 Task: Create a project with template Project Timeline with name TriumphTech with privacy Public and in the team Recorders . Create three sections in the project as To-Do, Doing and Done.
Action: Mouse moved to (69, 64)
Screenshot: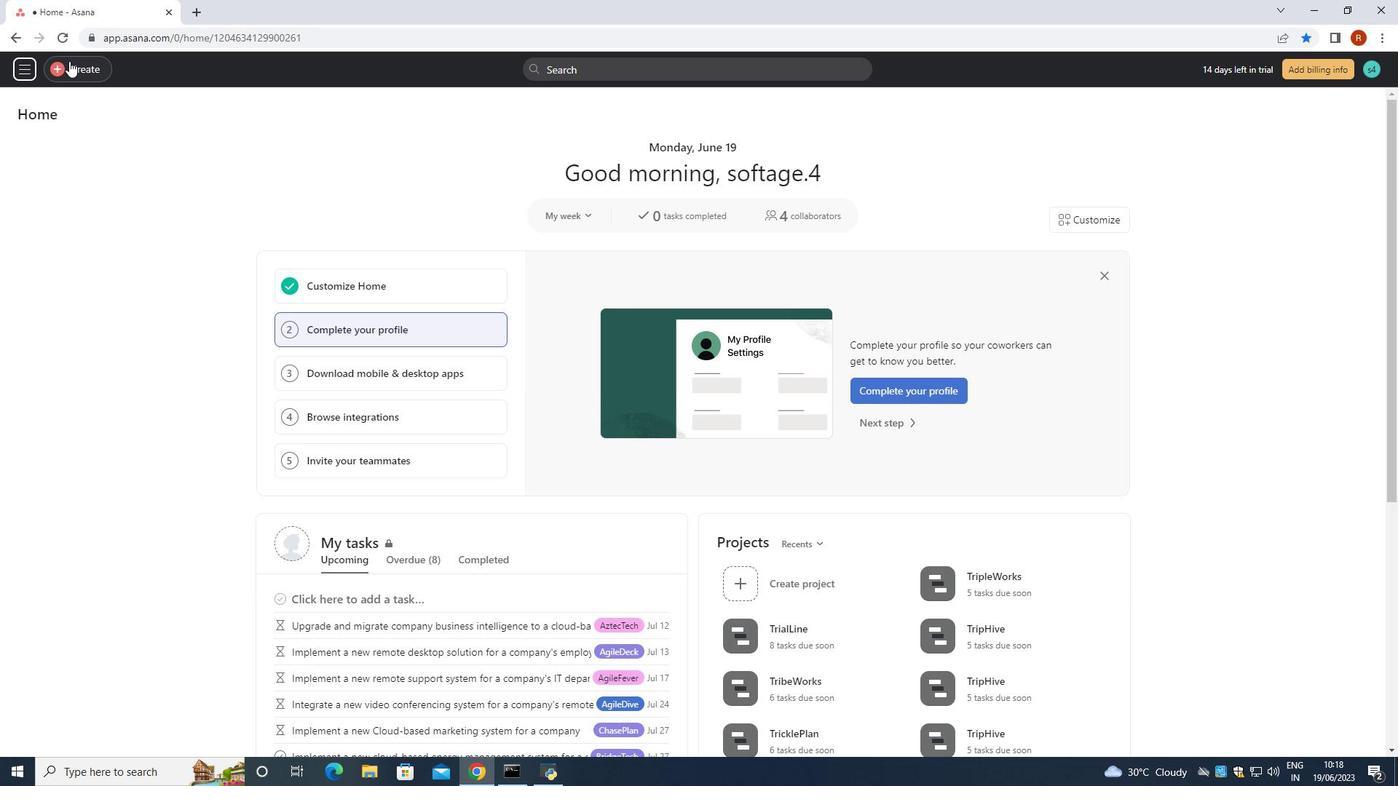 
Action: Mouse pressed left at (69, 64)
Screenshot: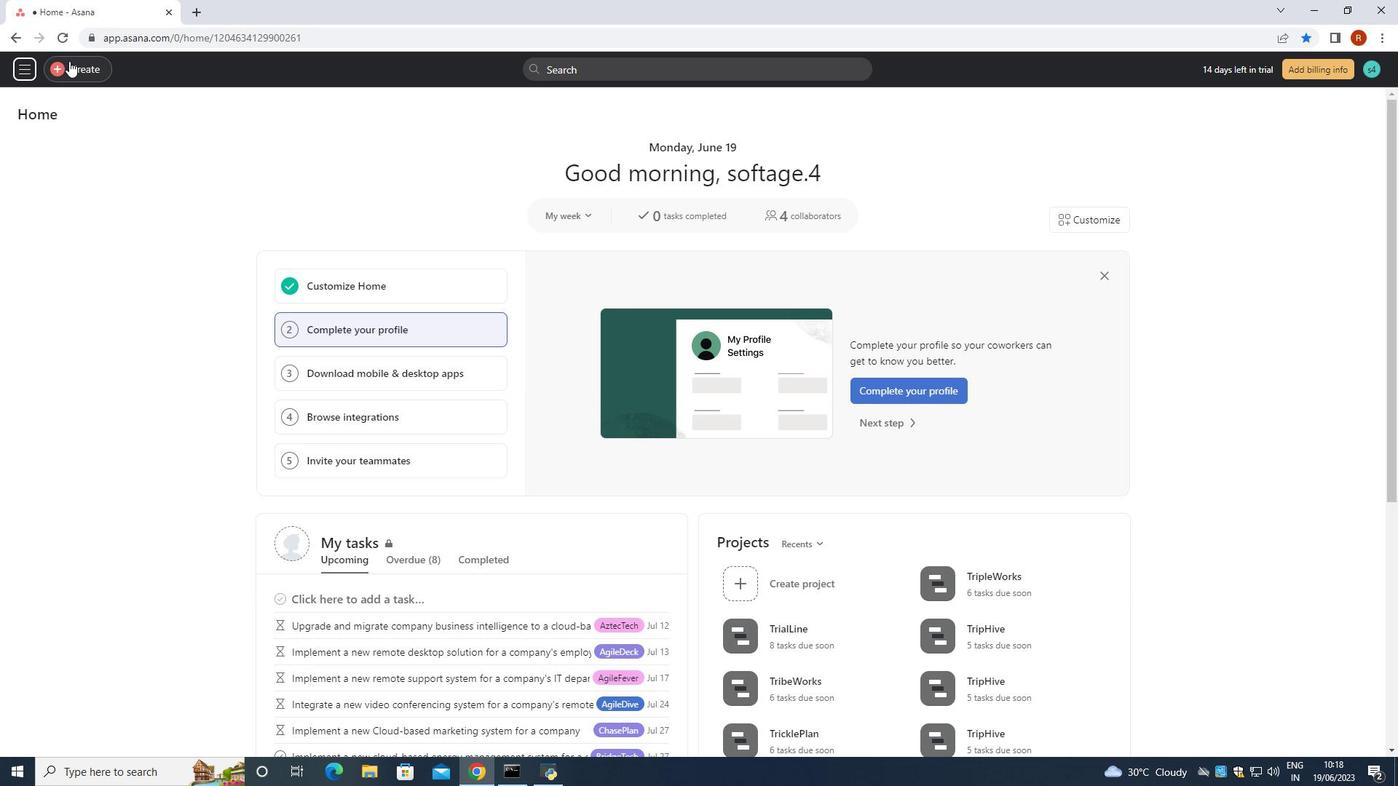 
Action: Mouse moved to (166, 103)
Screenshot: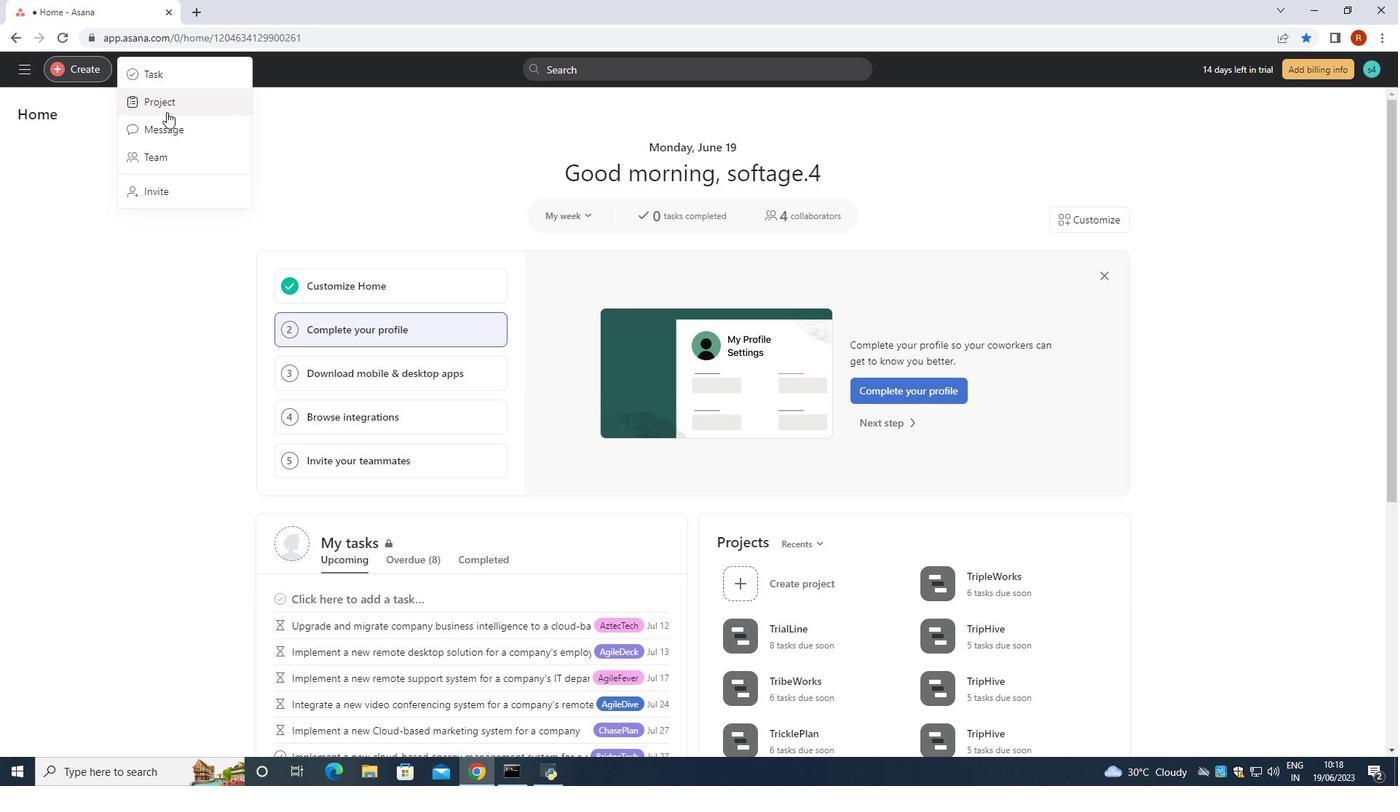 
Action: Mouse pressed left at (166, 103)
Screenshot: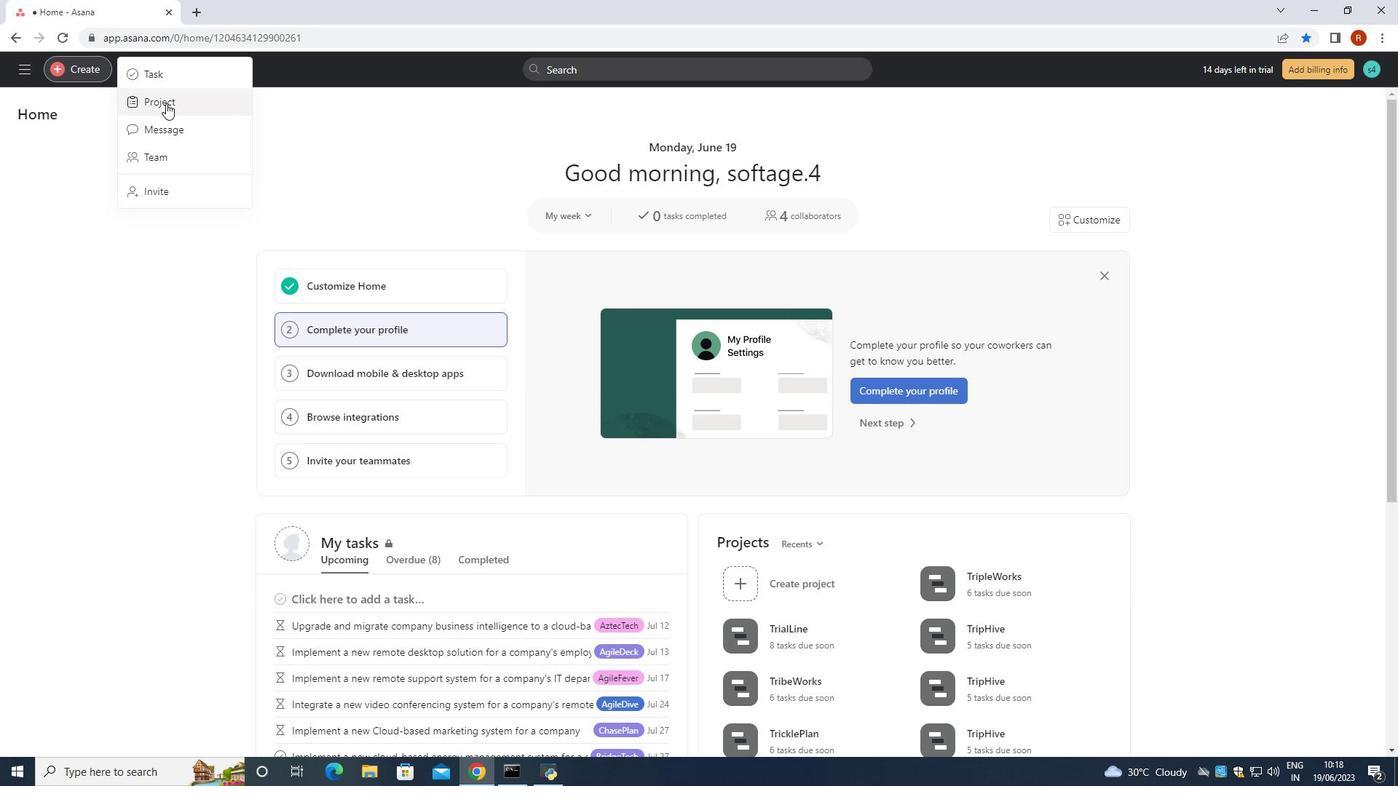 
Action: Mouse moved to (683, 415)
Screenshot: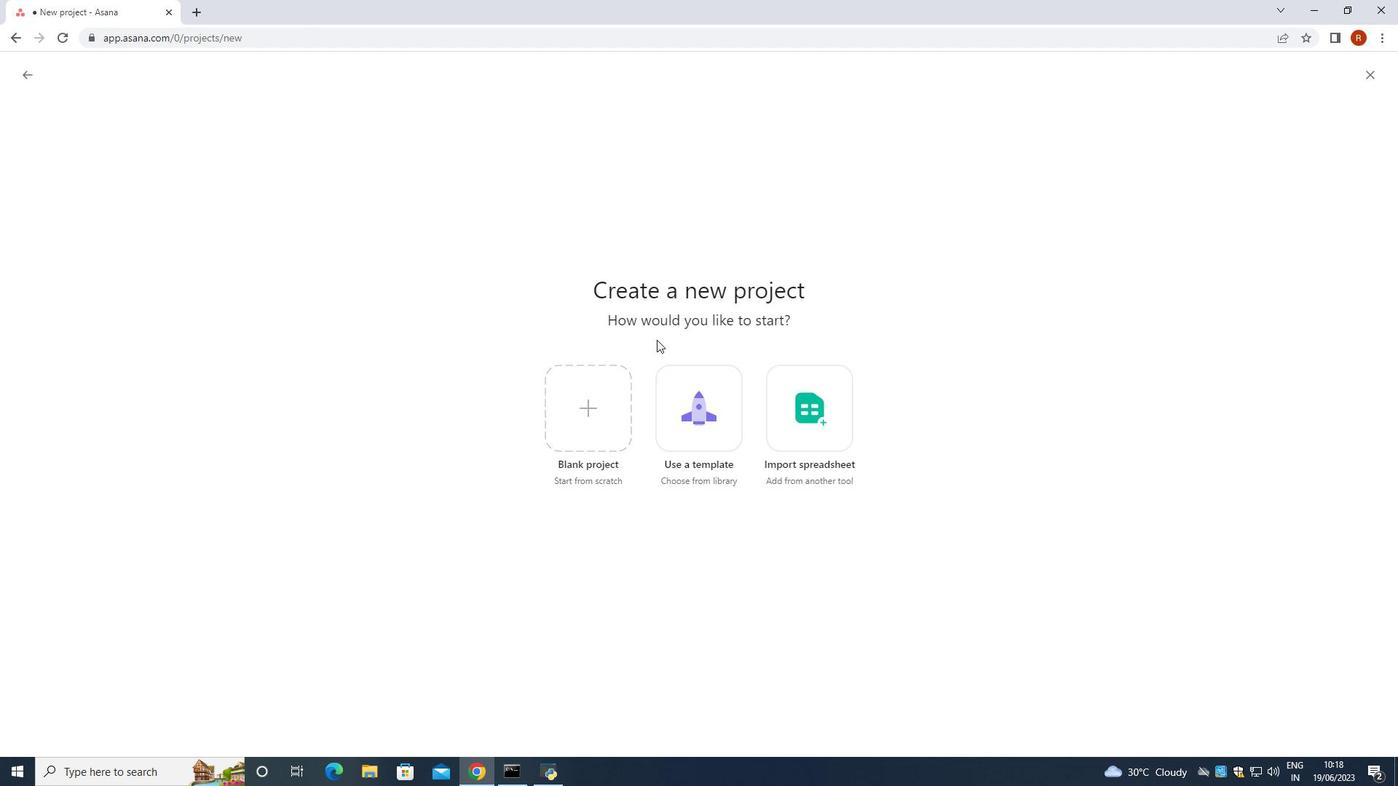 
Action: Mouse pressed left at (683, 415)
Screenshot: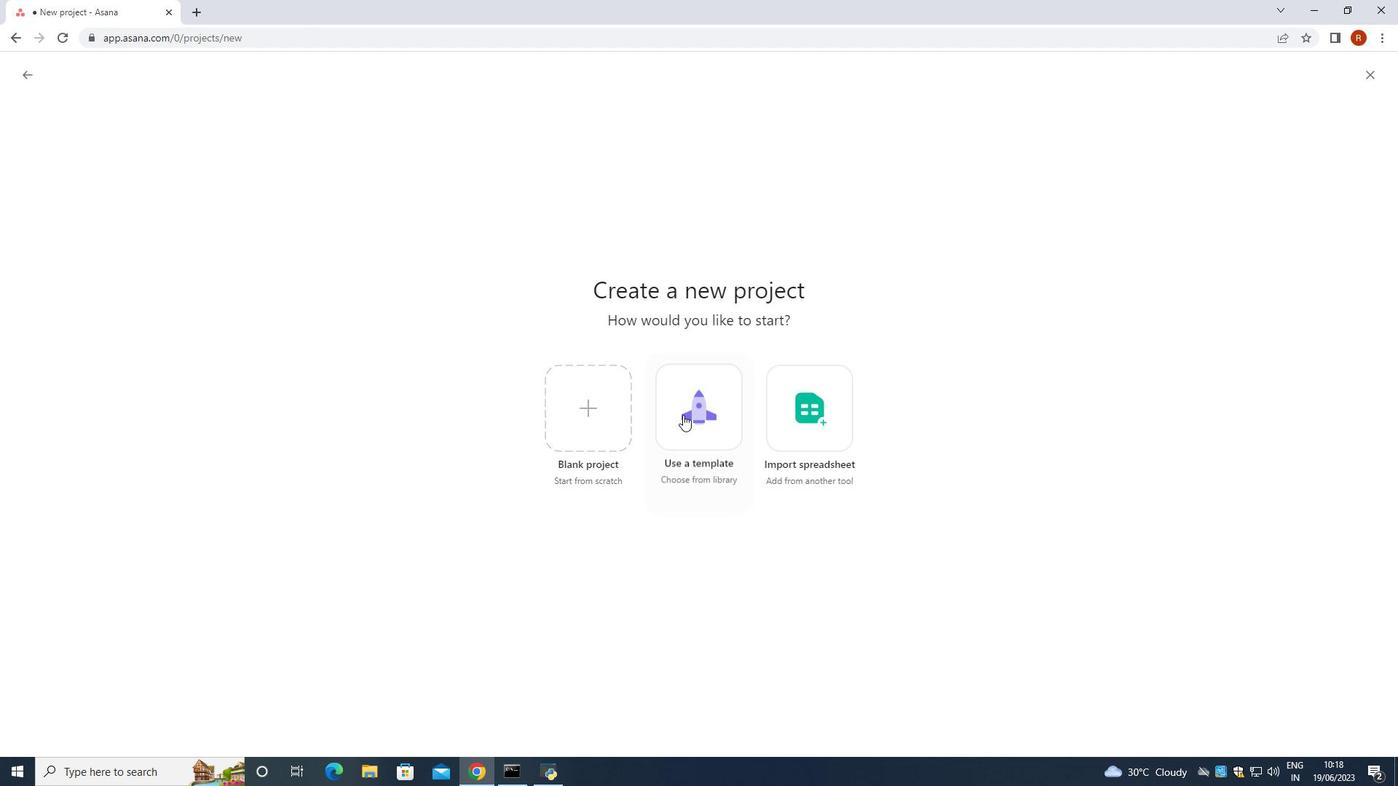 
Action: Mouse moved to (106, 398)
Screenshot: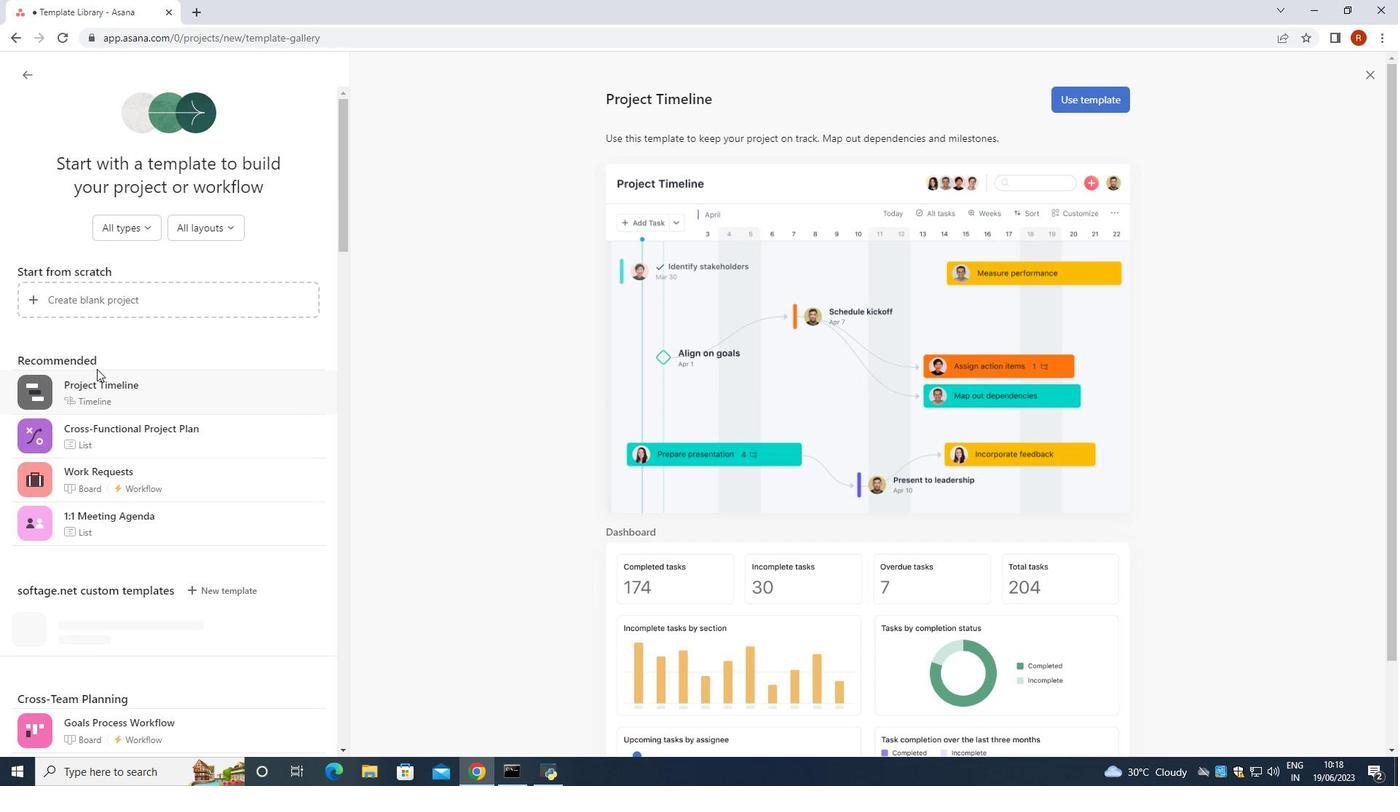 
Action: Mouse pressed left at (106, 398)
Screenshot: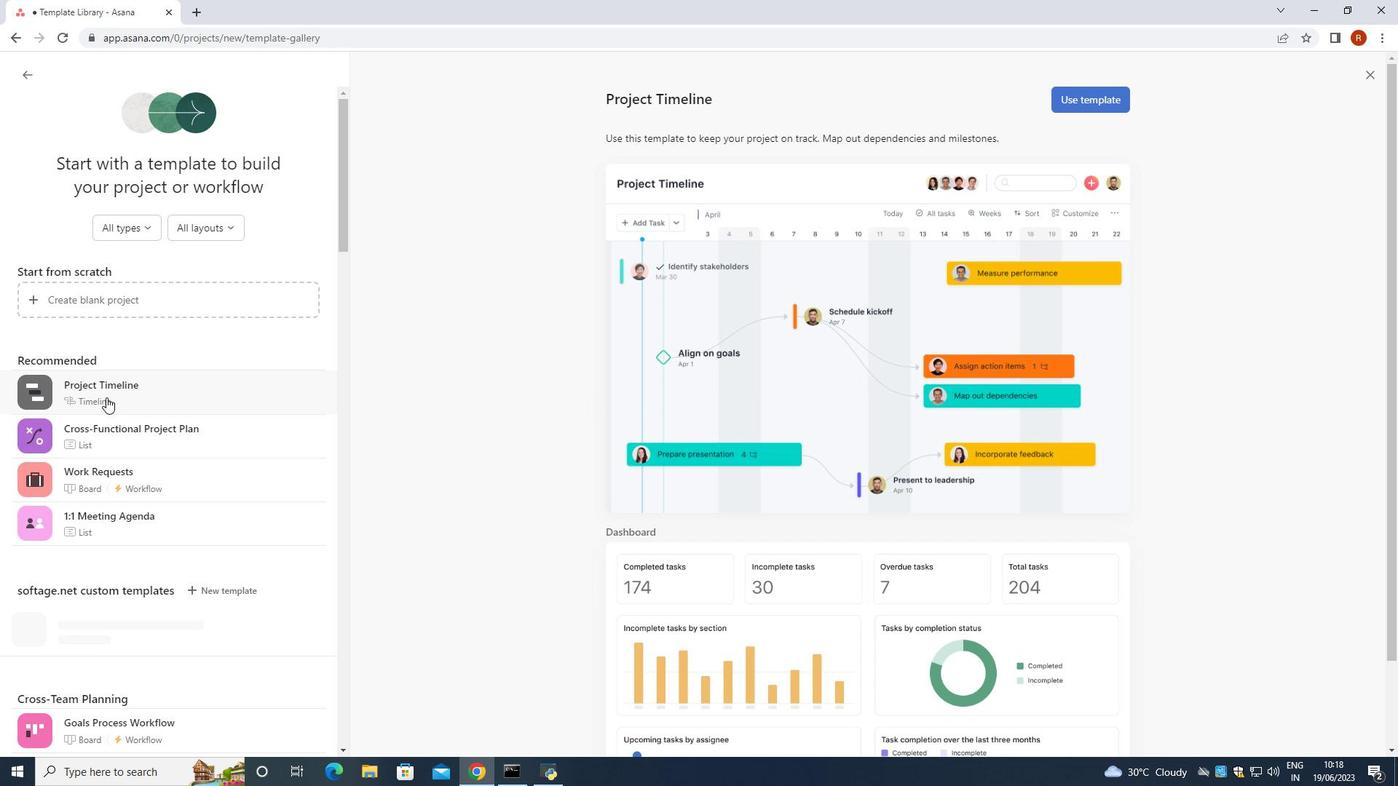 
Action: Mouse moved to (1073, 93)
Screenshot: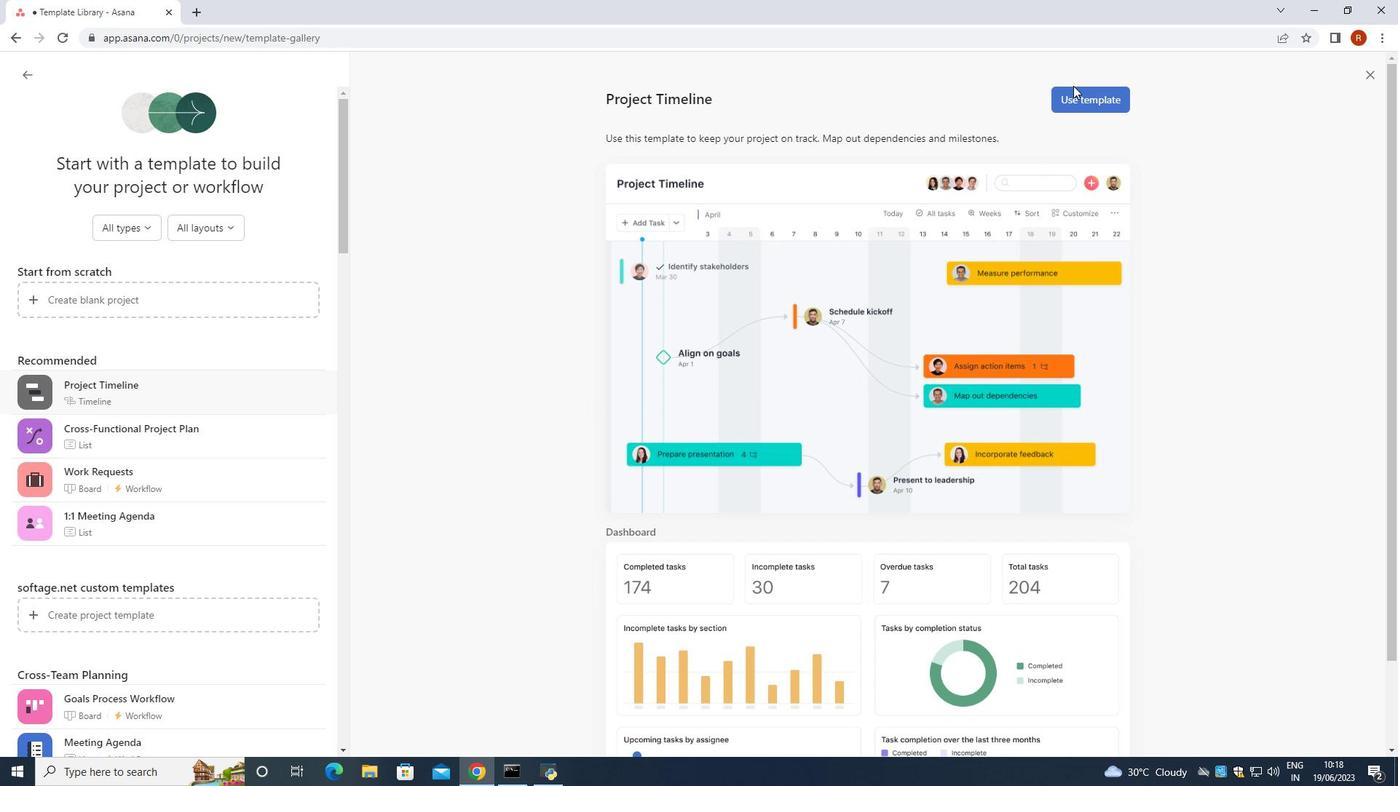 
Action: Mouse pressed left at (1073, 93)
Screenshot: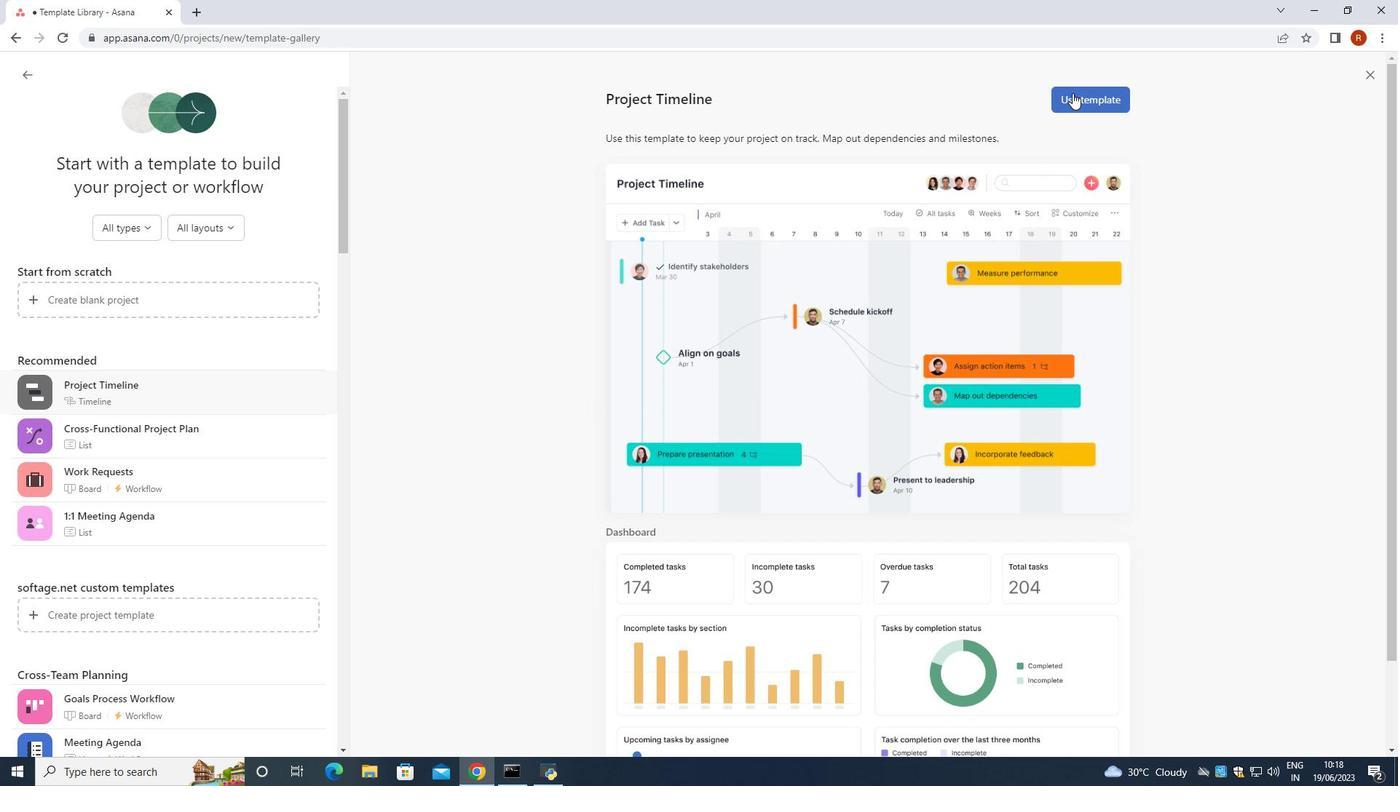 
Action: Mouse moved to (708, 209)
Screenshot: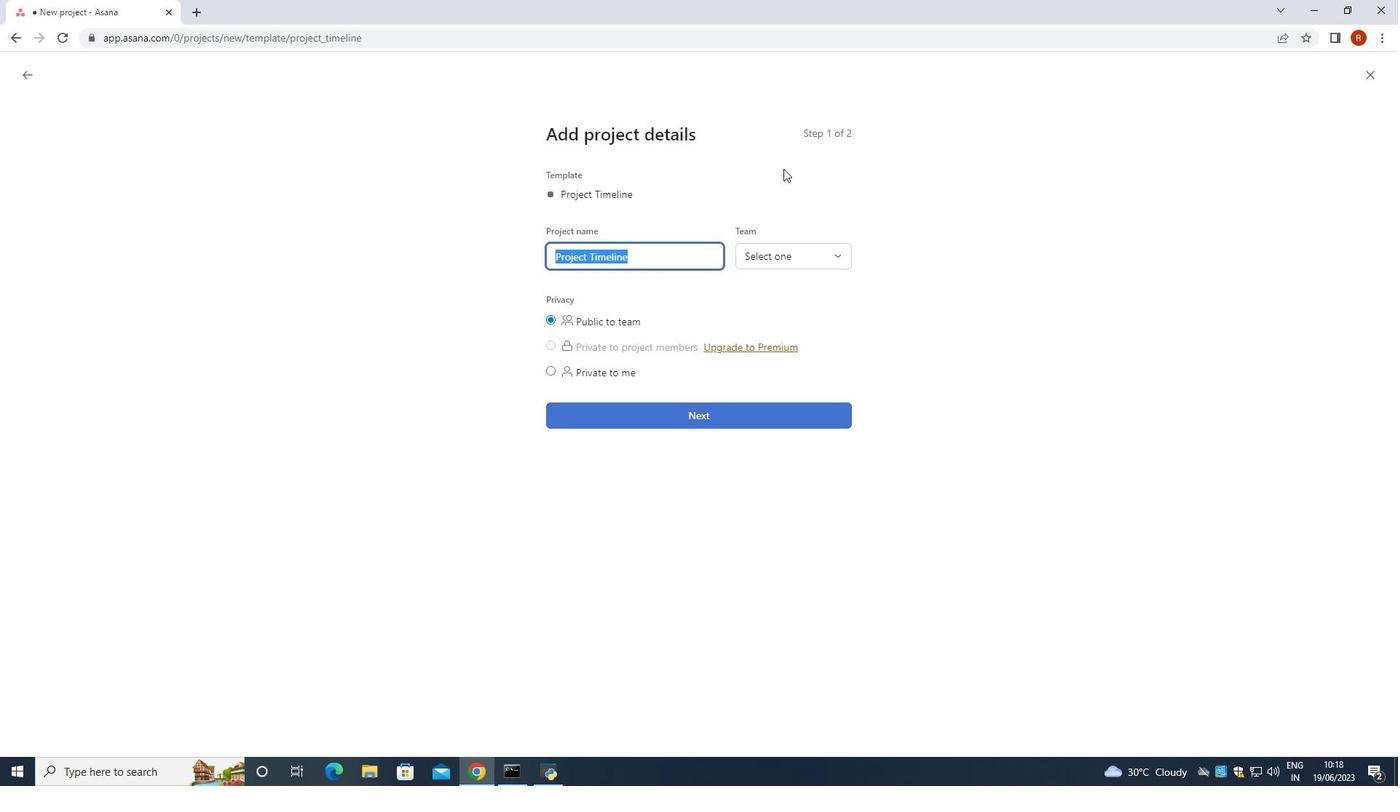 
Action: Key pressed <Key.backspace><Key.shift><Key.shift><Key.shift><Key.shift><Key.shift><Key.shift>Triimph<Key.shift>Tech
Screenshot: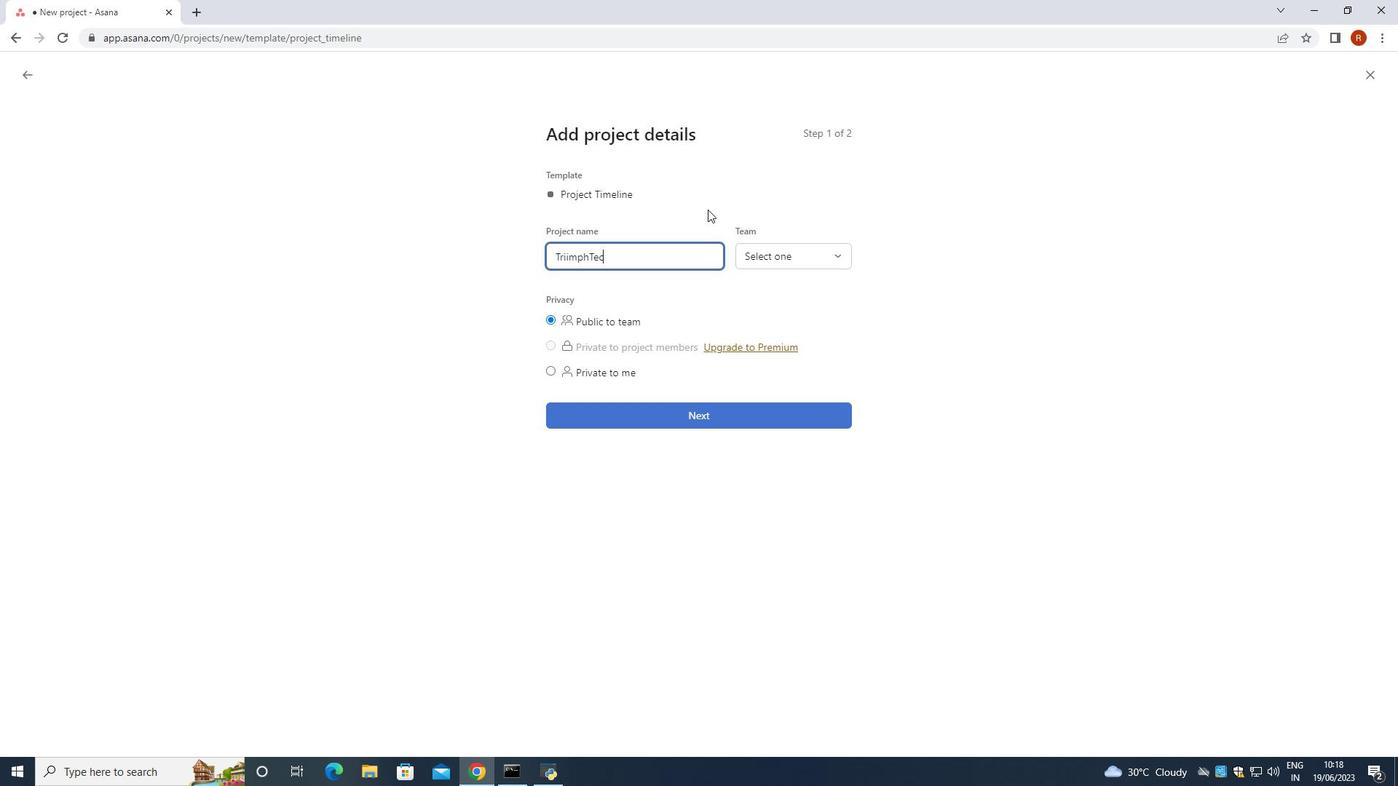 
Action: Mouse moved to (598, 318)
Screenshot: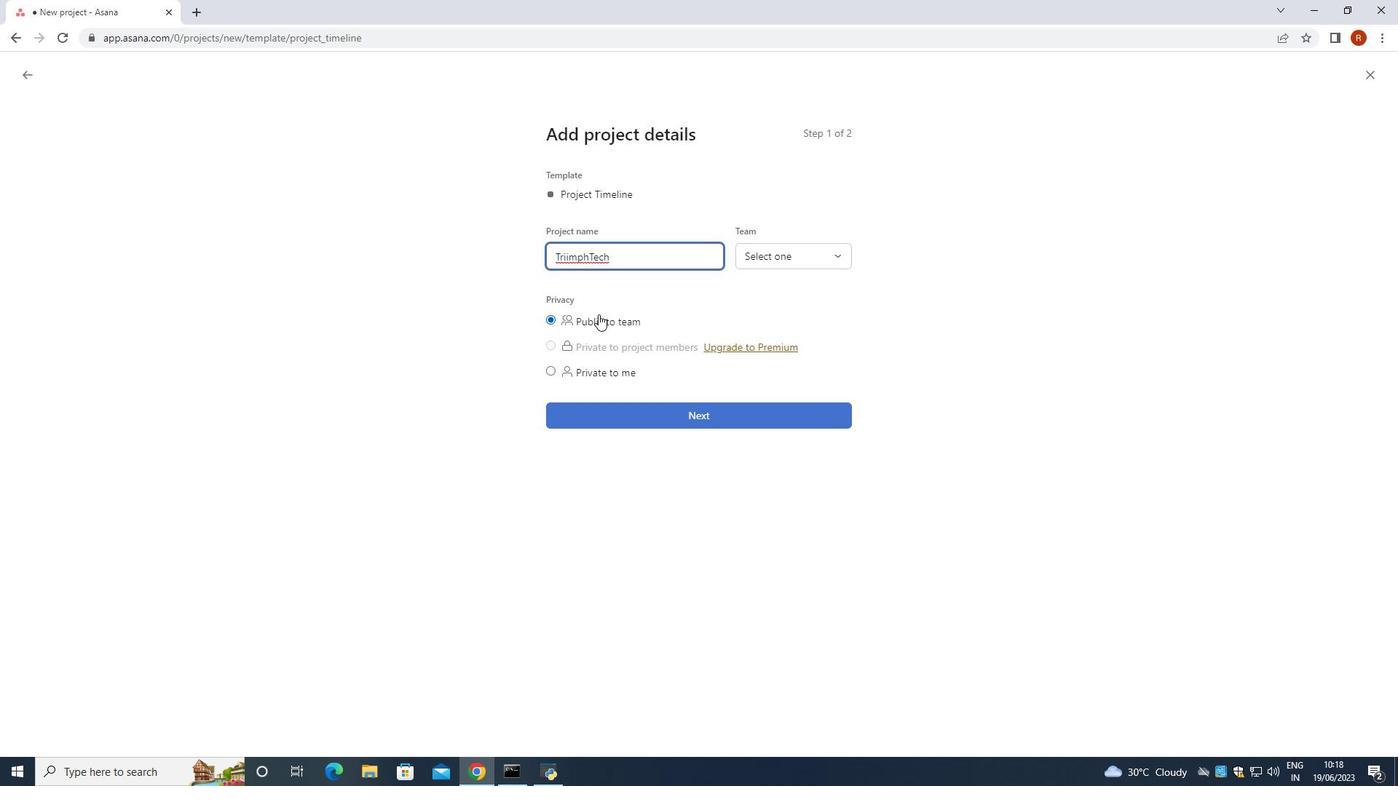 
Action: Mouse pressed left at (598, 318)
Screenshot: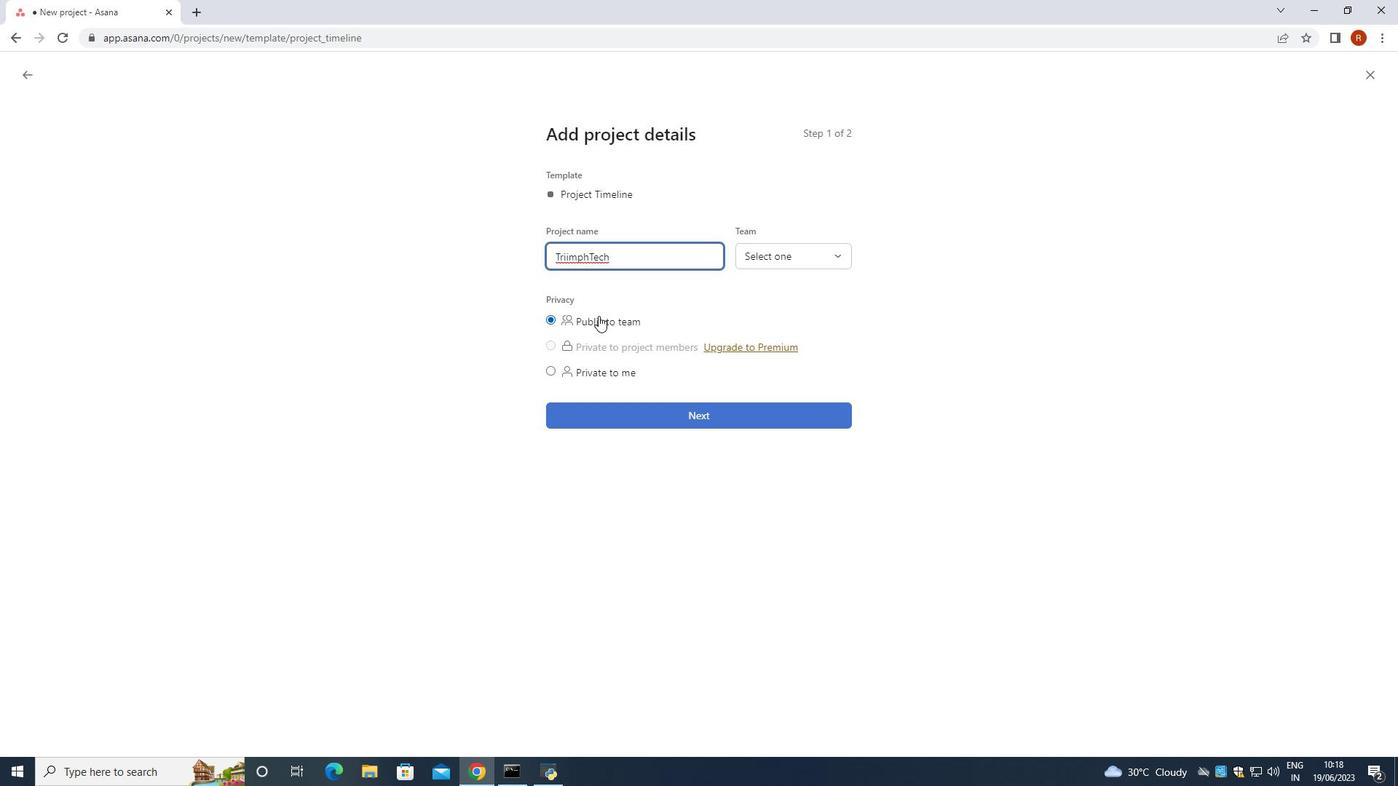 
Action: Mouse moved to (826, 260)
Screenshot: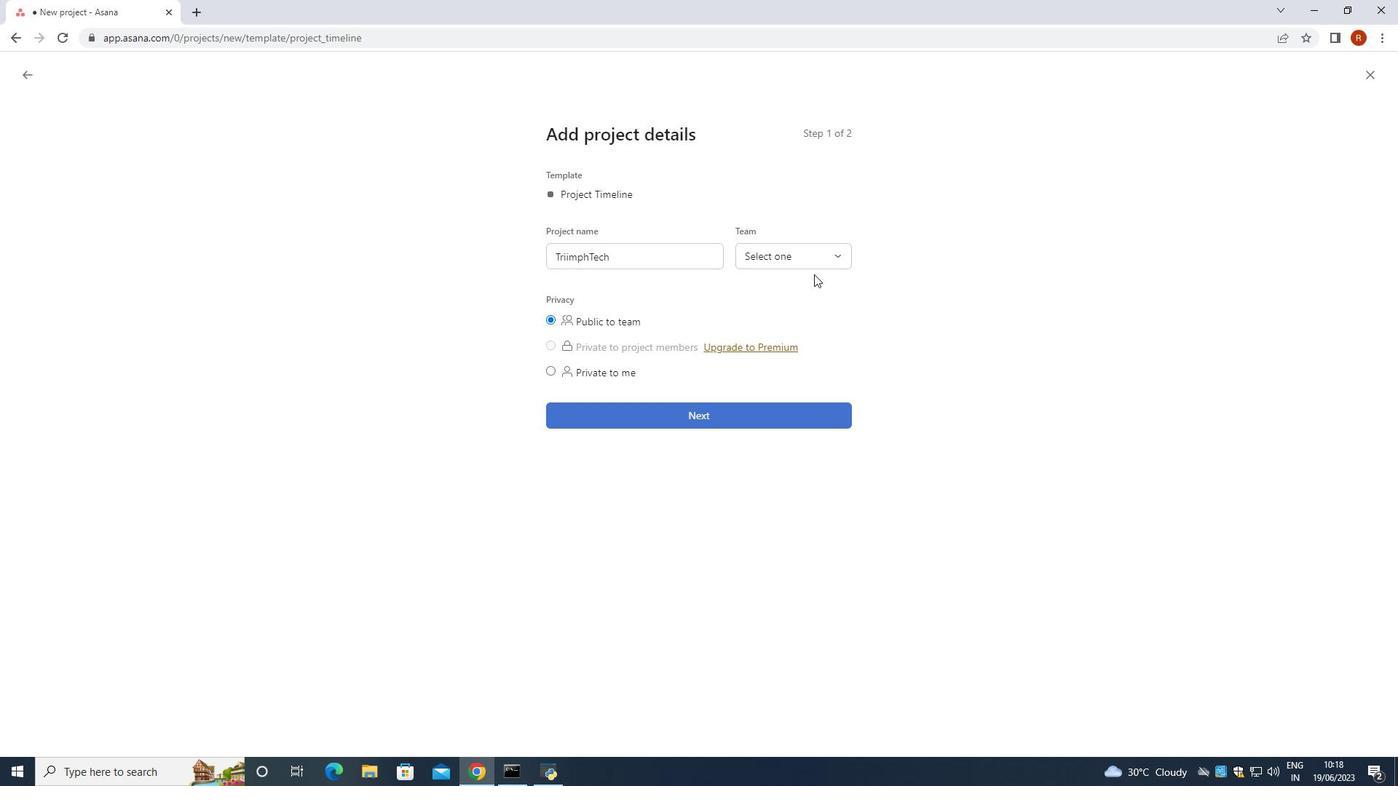 
Action: Mouse pressed left at (826, 260)
Screenshot: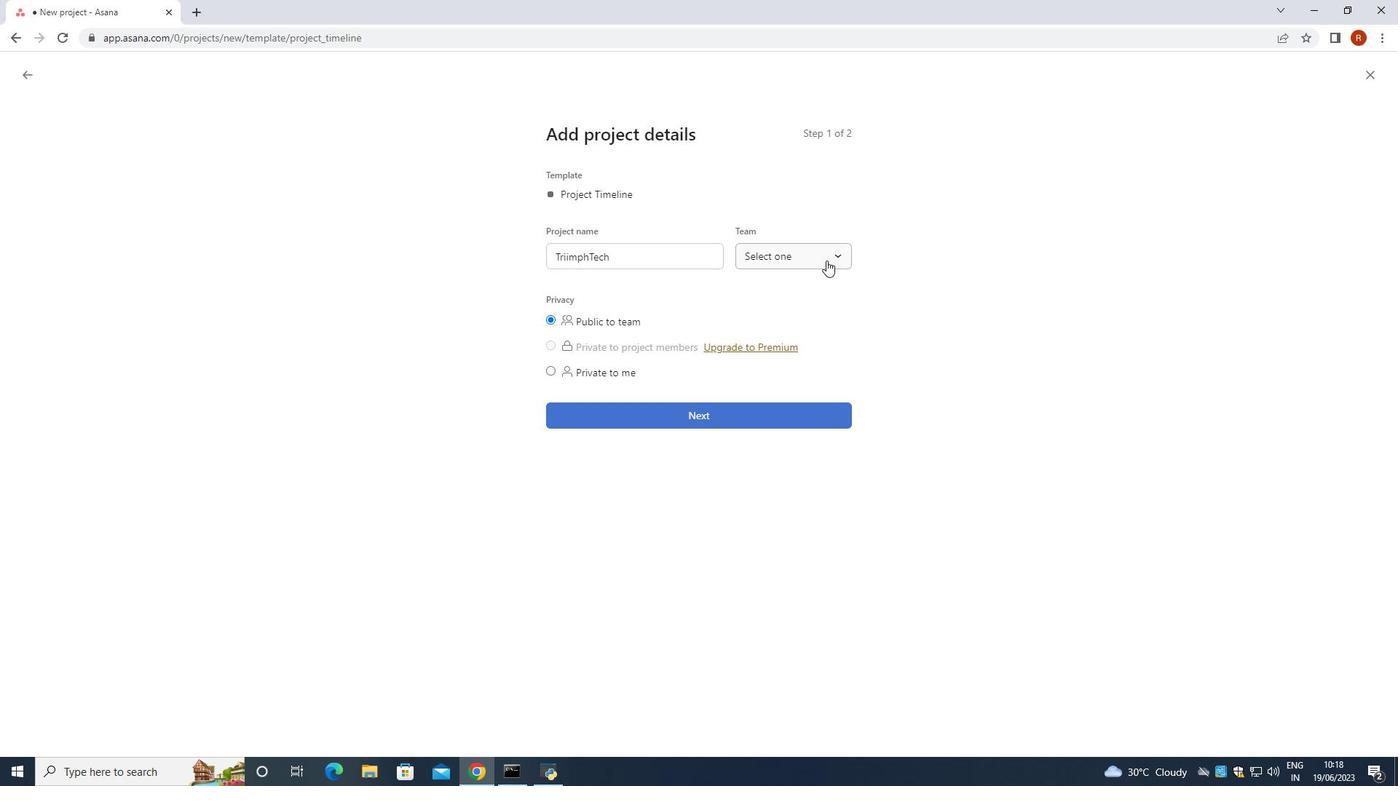
Action: Mouse moved to (816, 304)
Screenshot: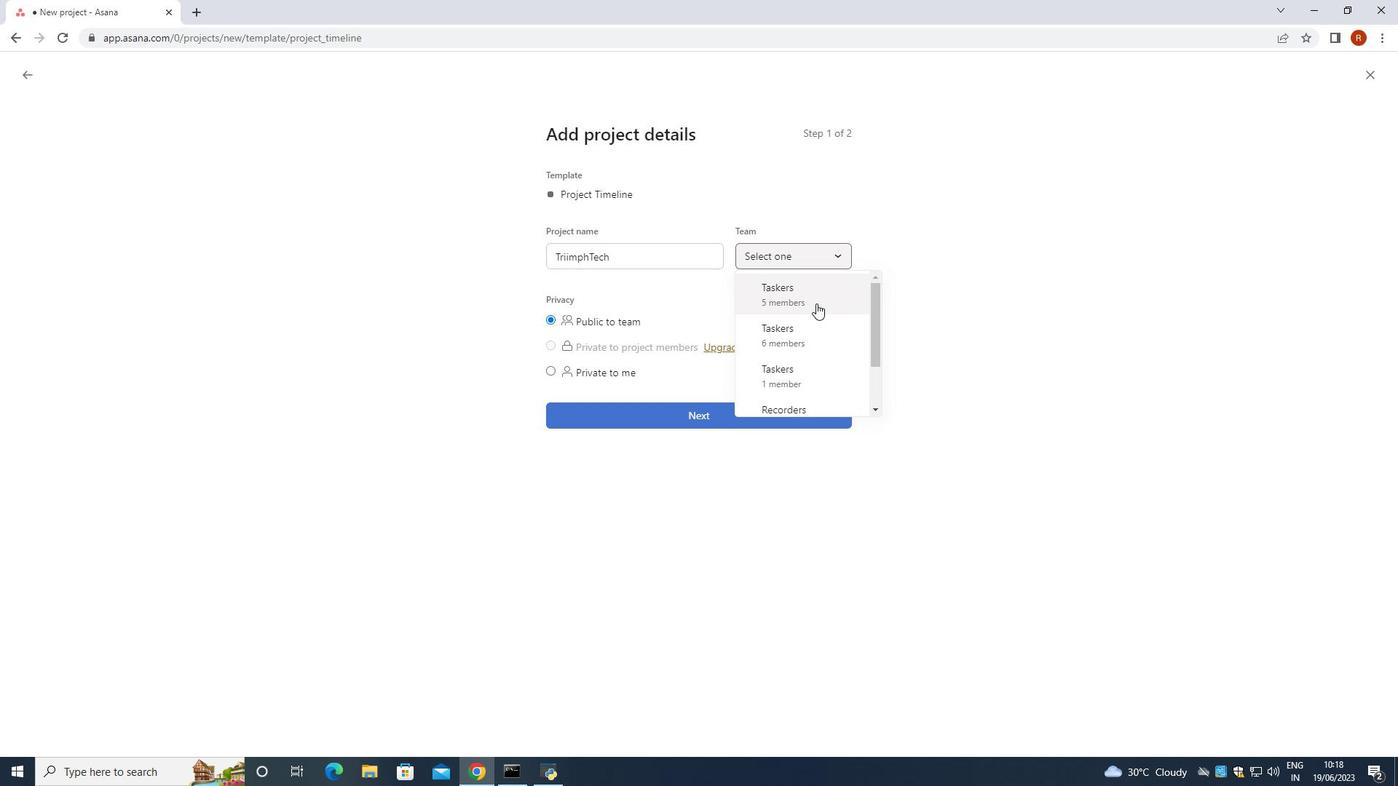 
Action: Mouse scrolled (816, 303) with delta (0, 0)
Screenshot: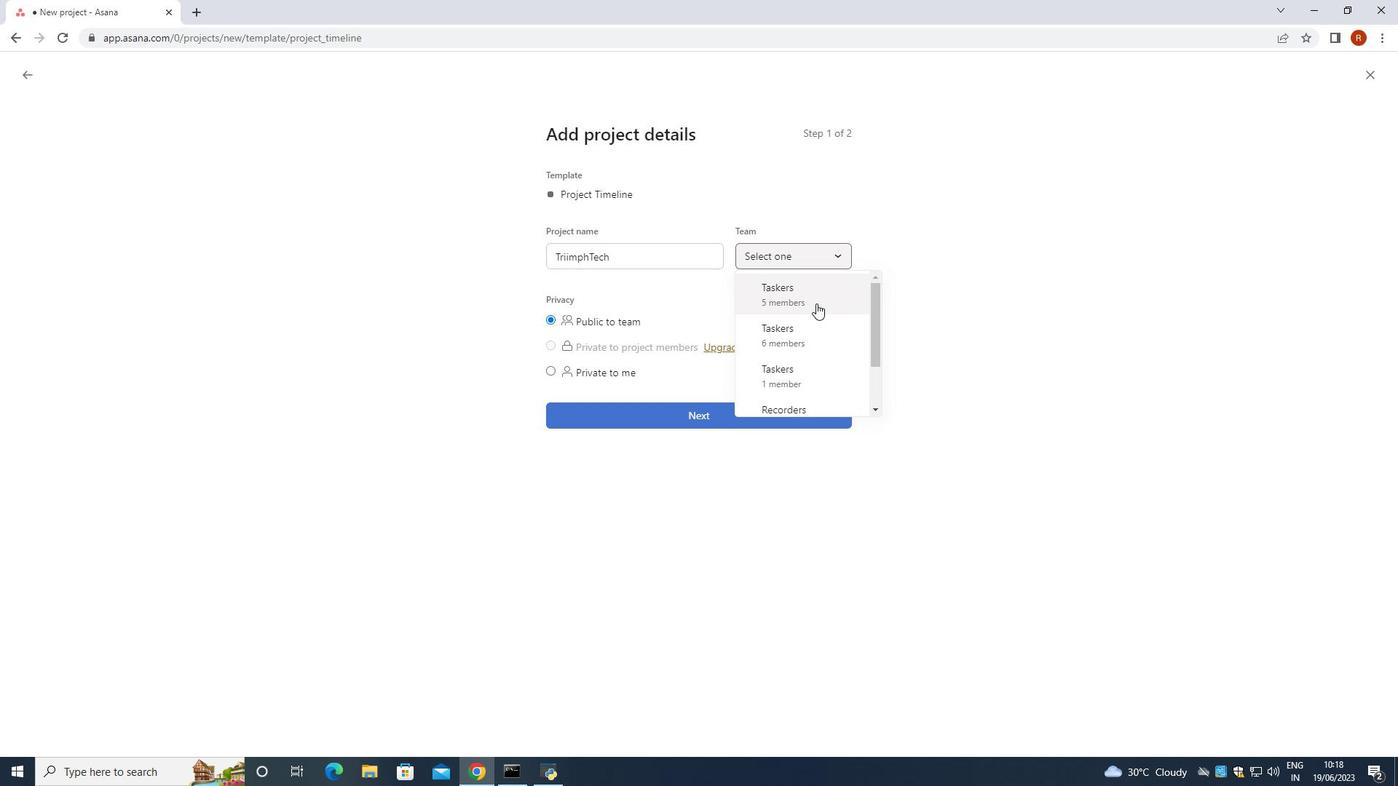
Action: Mouse moved to (790, 350)
Screenshot: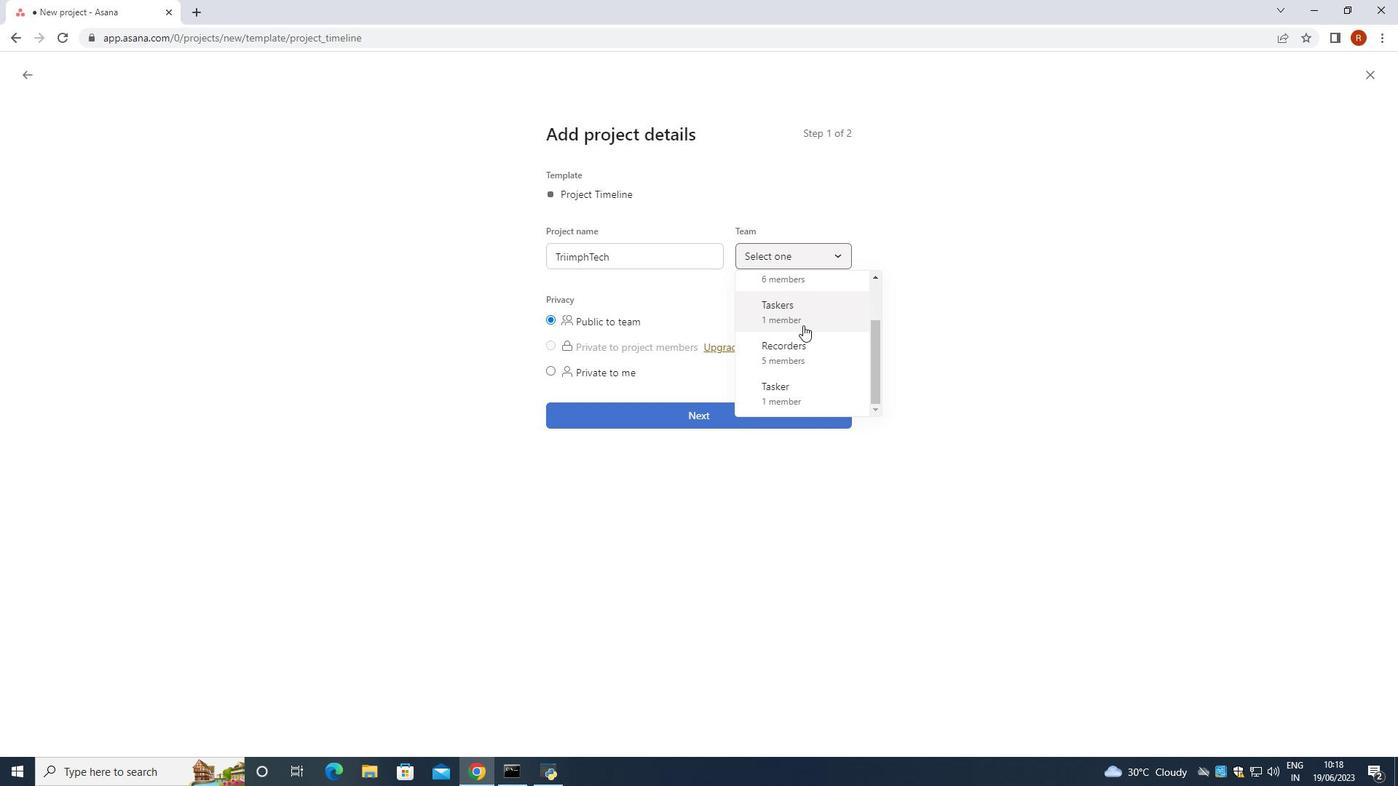 
Action: Mouse pressed left at (790, 350)
Screenshot: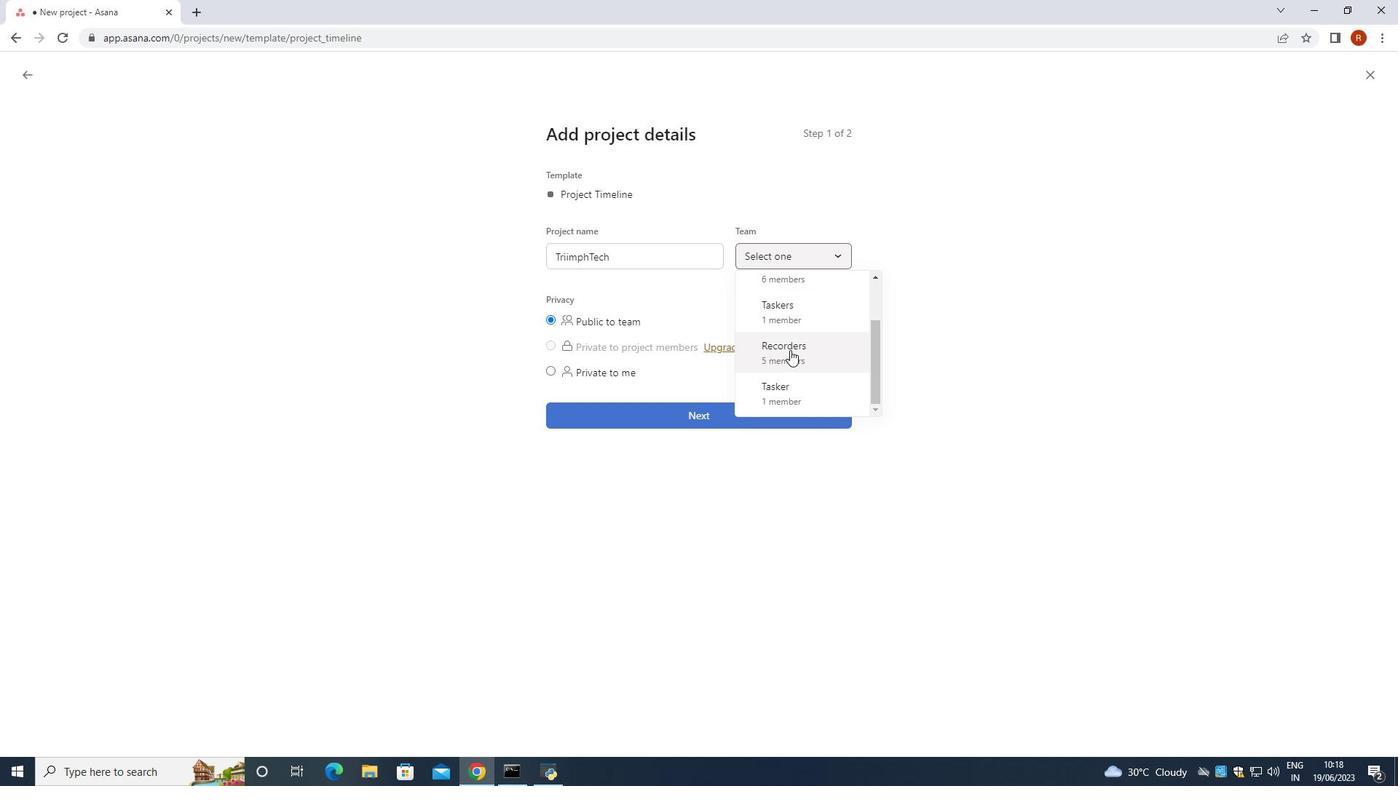 
Action: Mouse moved to (755, 384)
Screenshot: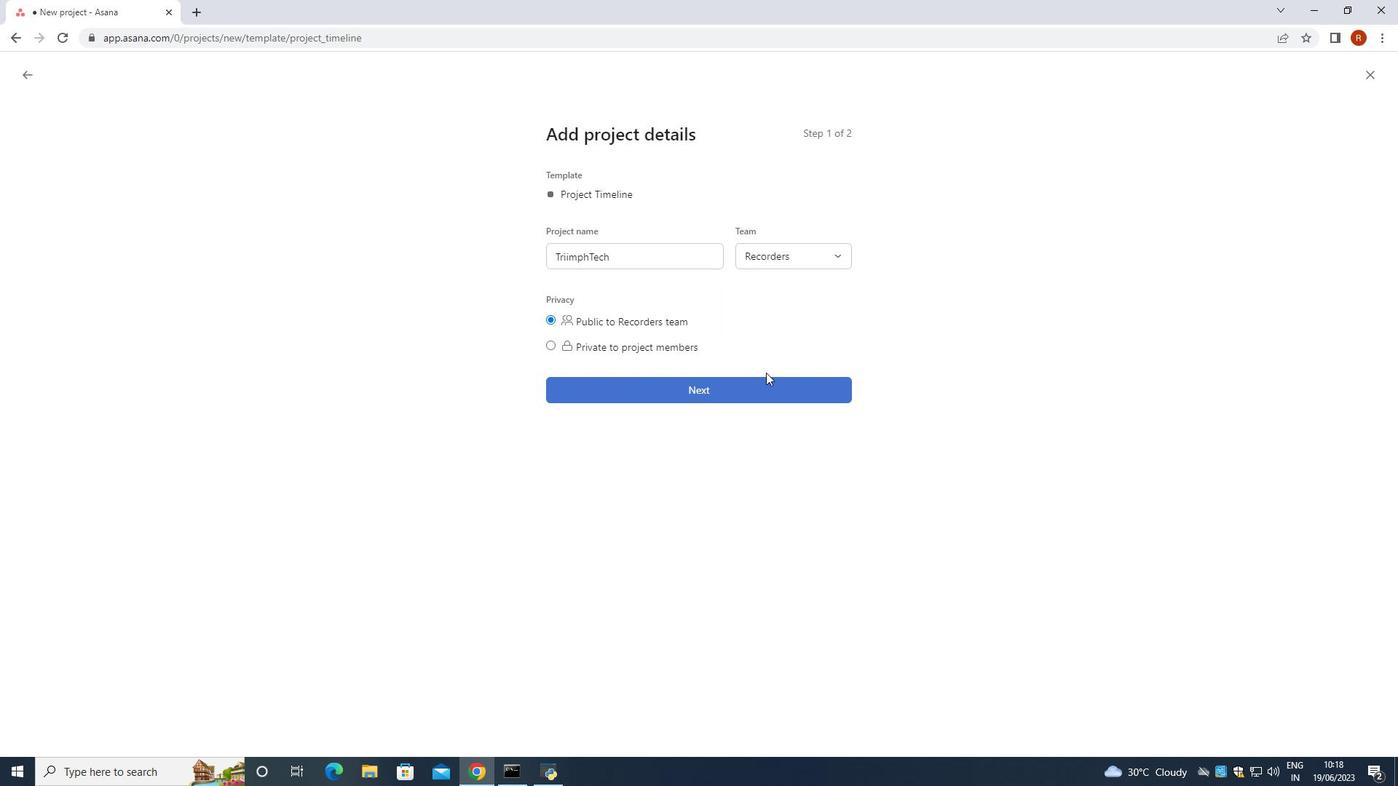 
Action: Mouse pressed left at (755, 384)
Screenshot: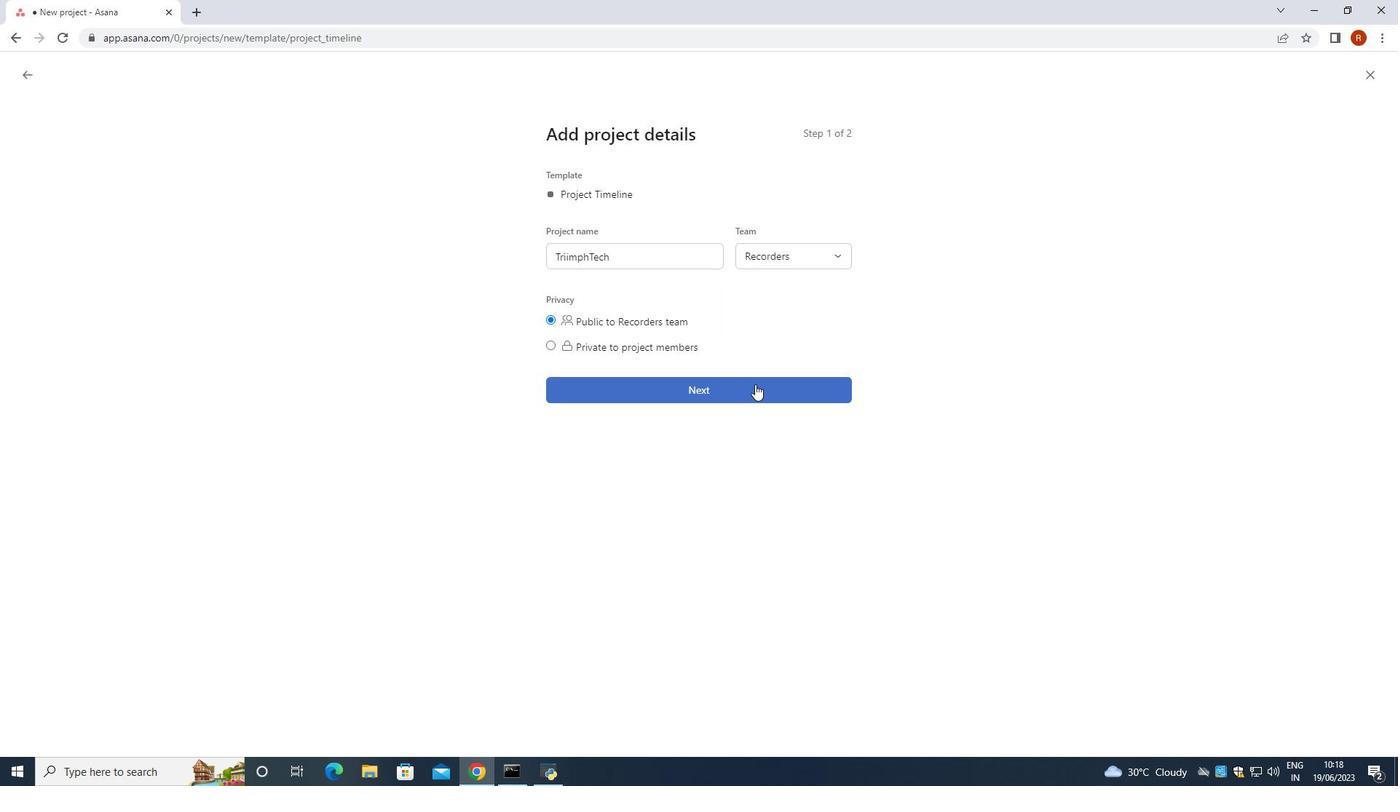
Action: Mouse moved to (795, 430)
Screenshot: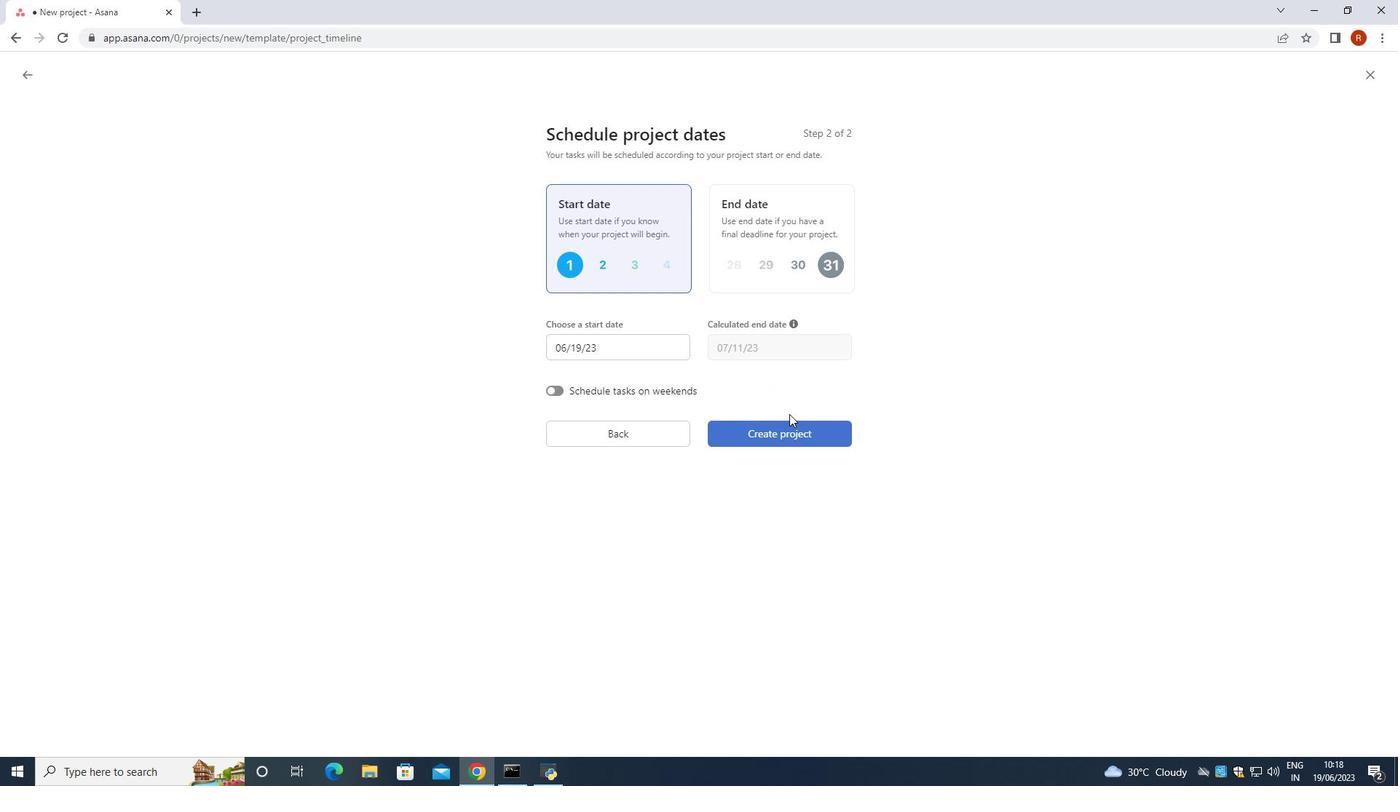 
Action: Mouse pressed left at (795, 430)
Screenshot: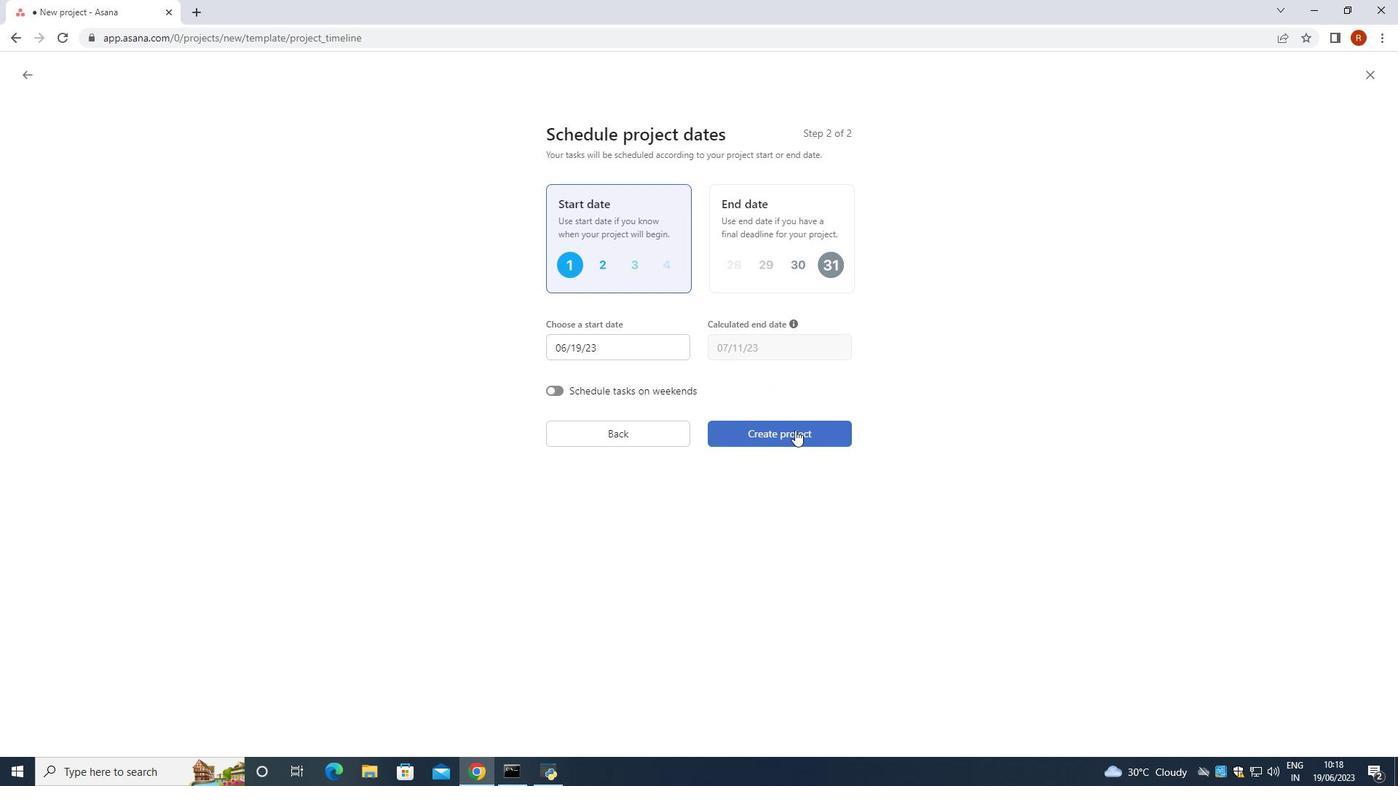 
Action: Mouse moved to (327, 432)
Screenshot: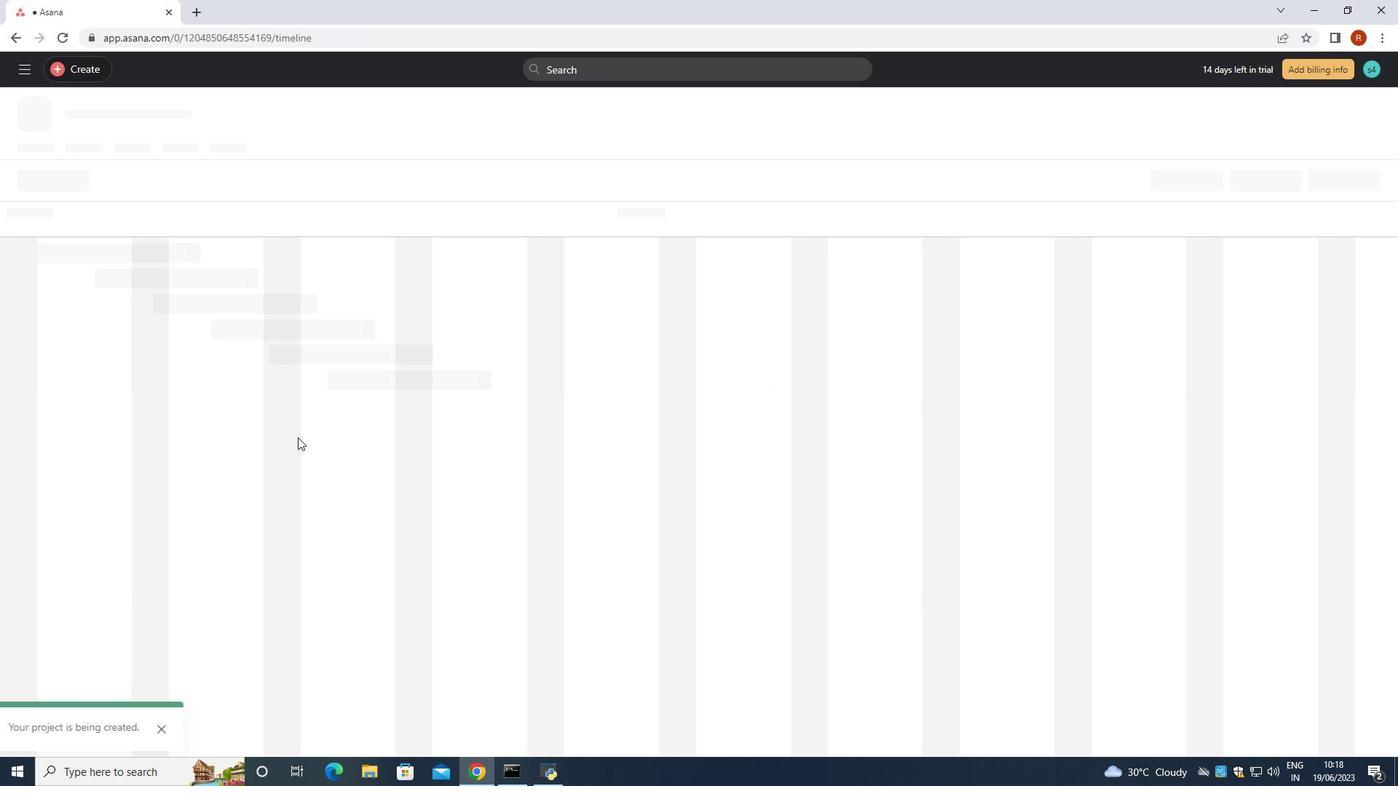
Action: Mouse scrolled (327, 432) with delta (0, 0)
Screenshot: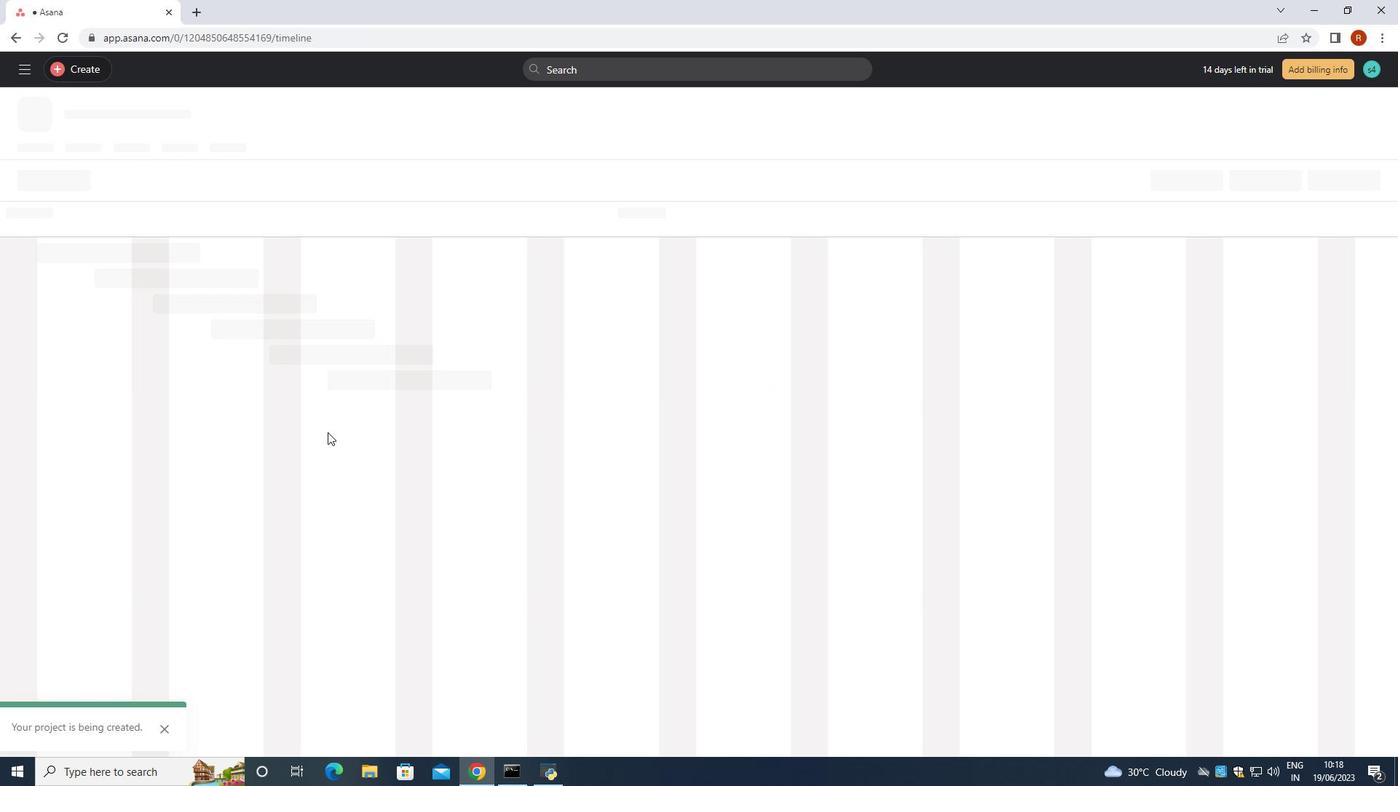 
Action: Mouse scrolled (327, 432) with delta (0, 0)
Screenshot: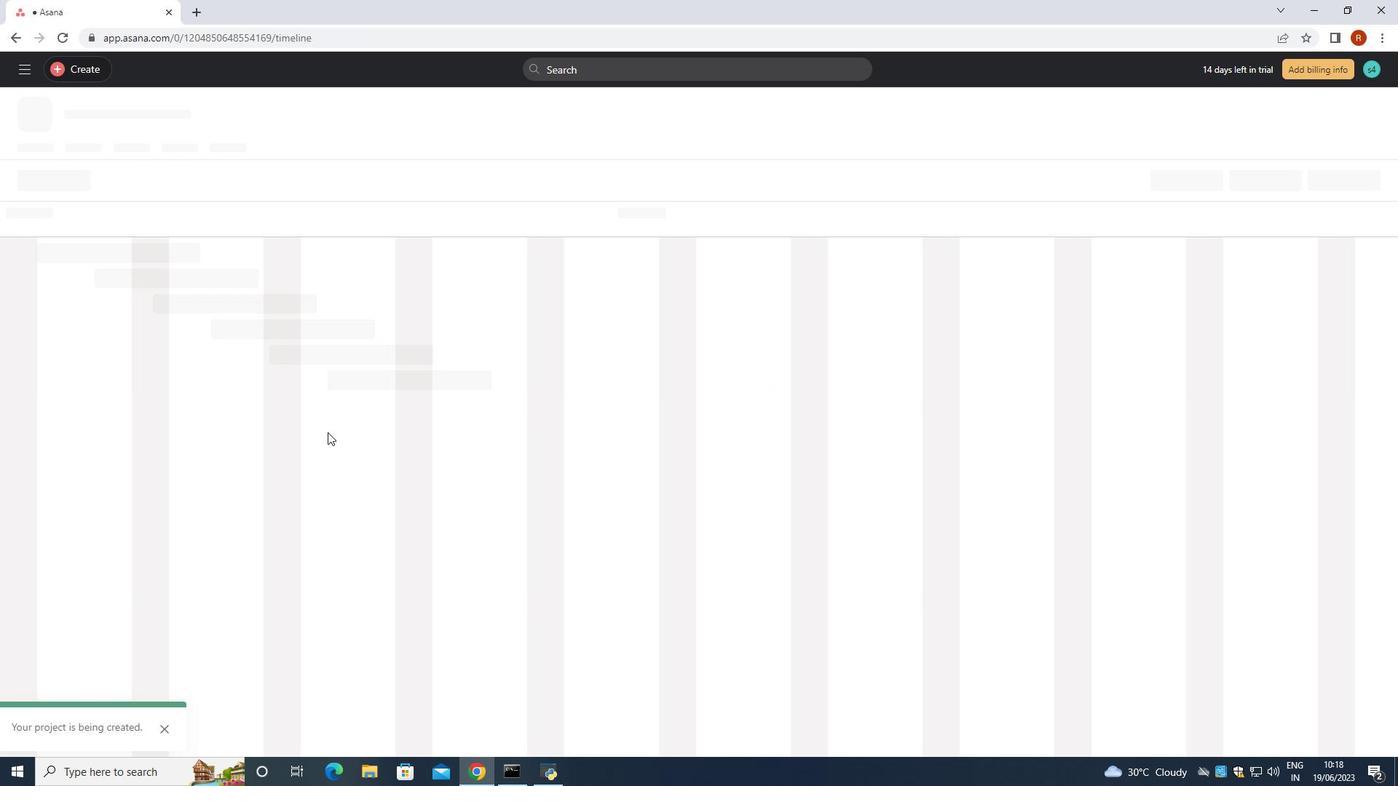 
Action: Mouse scrolled (327, 432) with delta (0, 0)
Screenshot: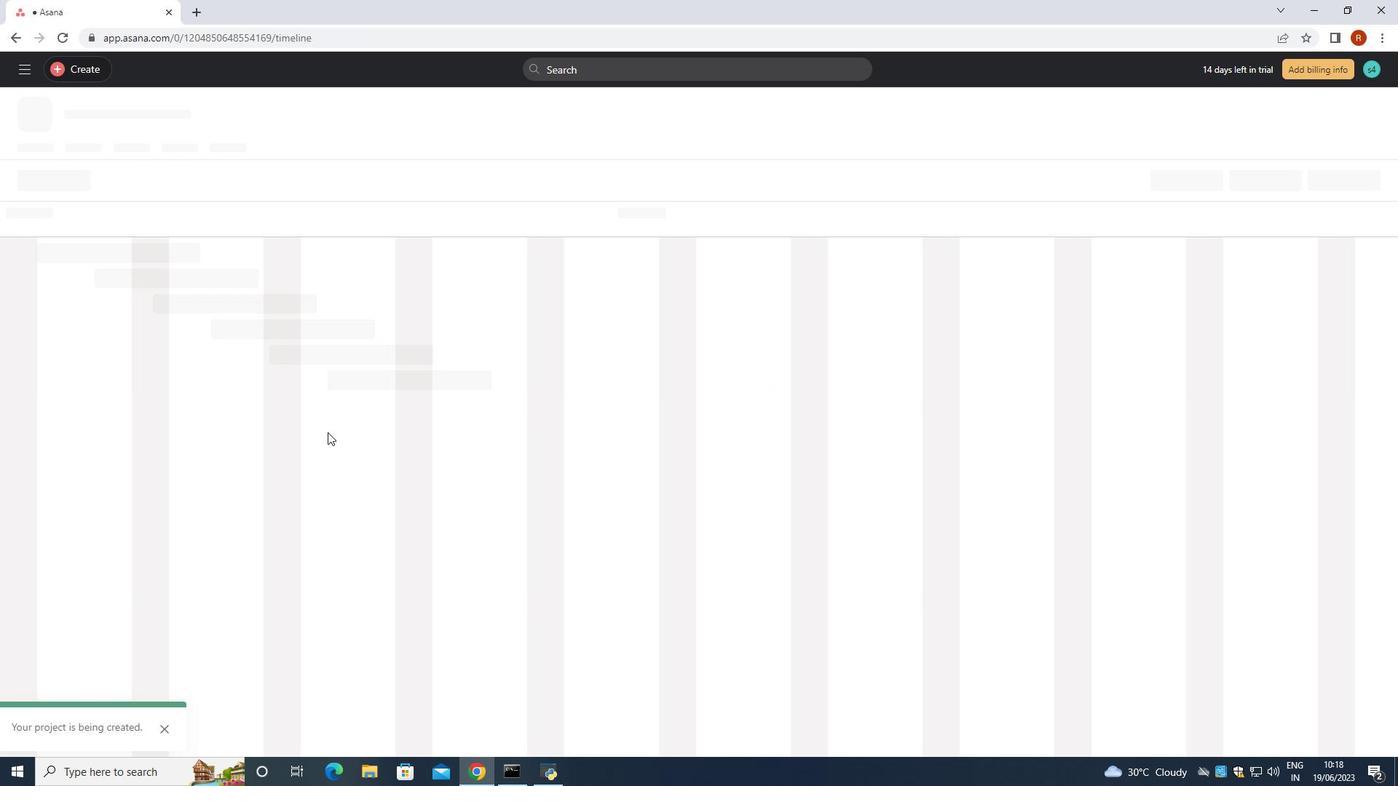 
Action: Mouse scrolled (327, 432) with delta (0, 0)
Screenshot: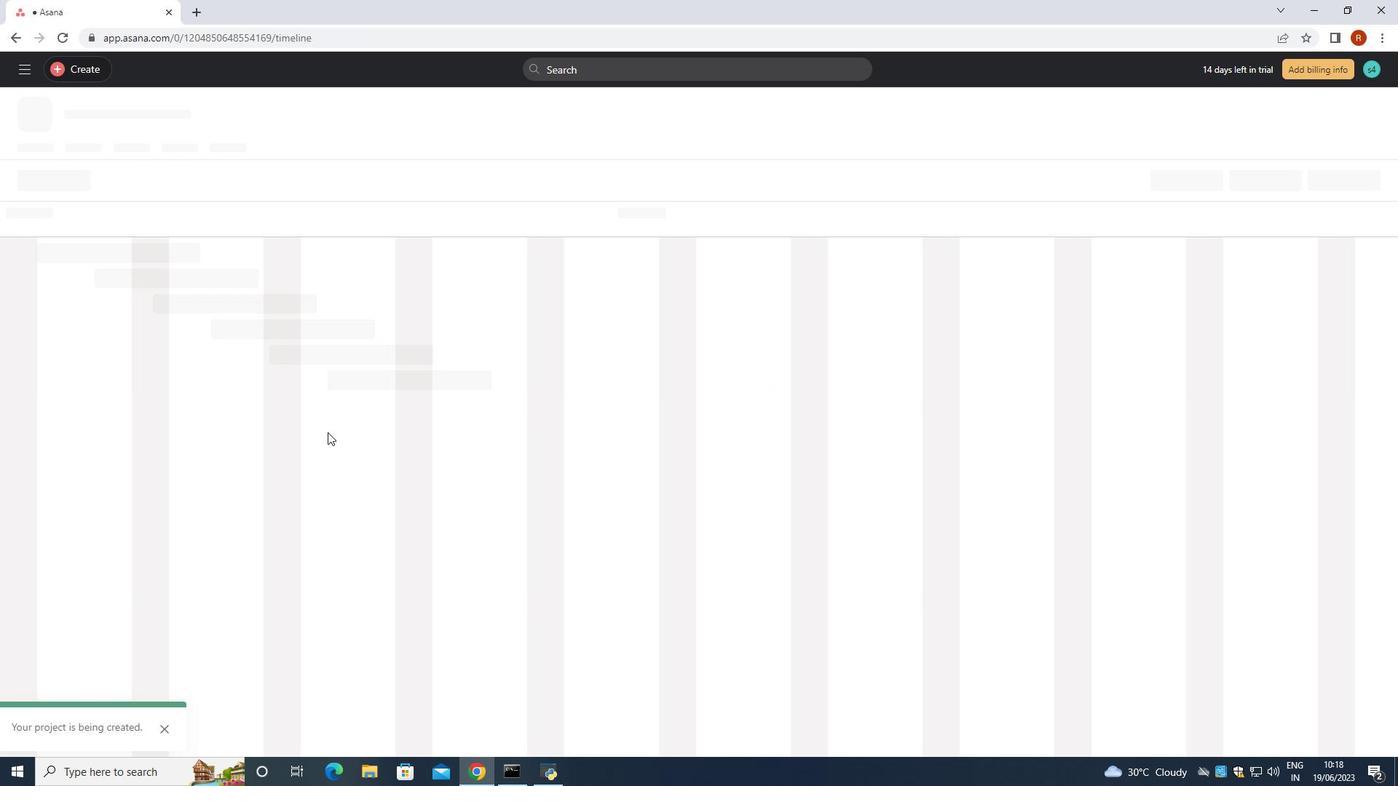 
Action: Mouse moved to (167, 729)
Screenshot: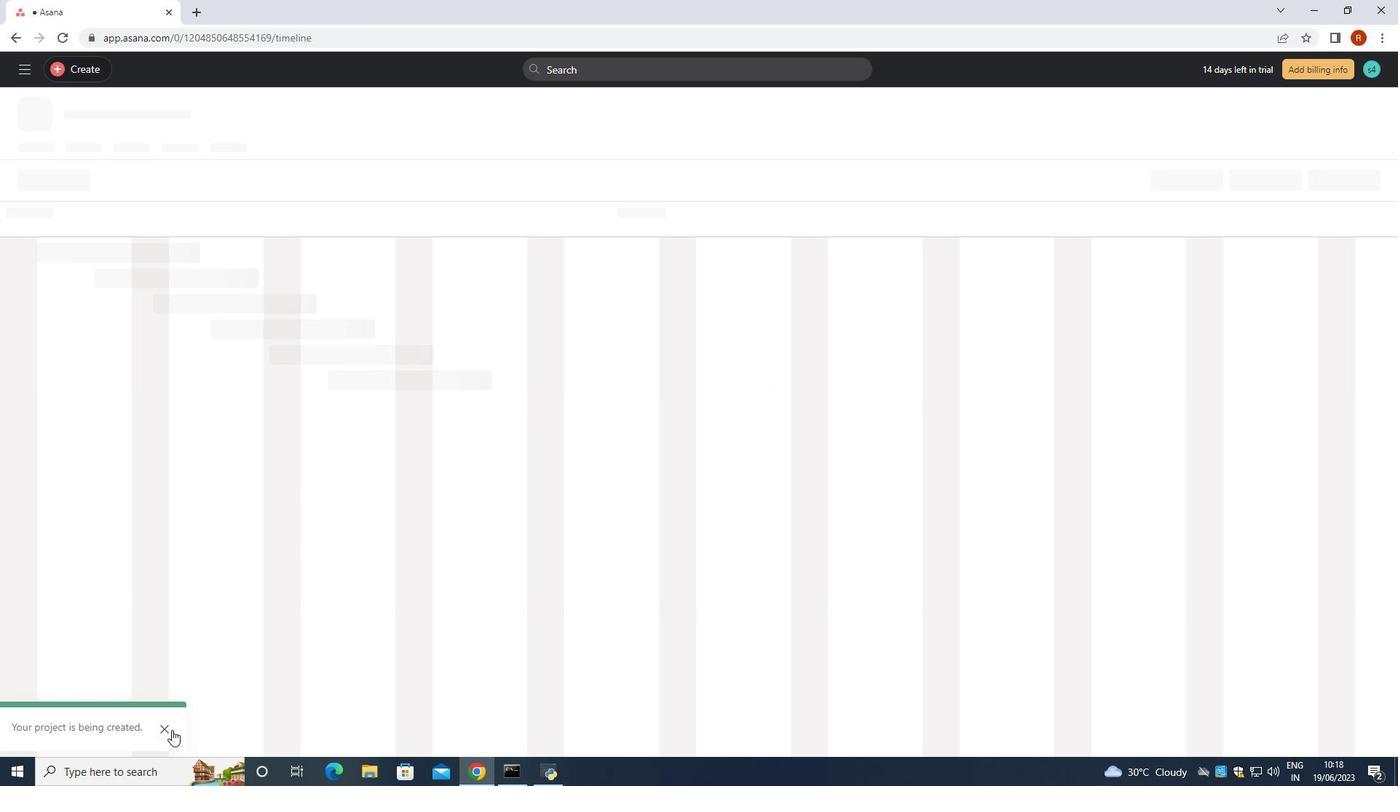 
Action: Mouse pressed left at (167, 729)
Screenshot: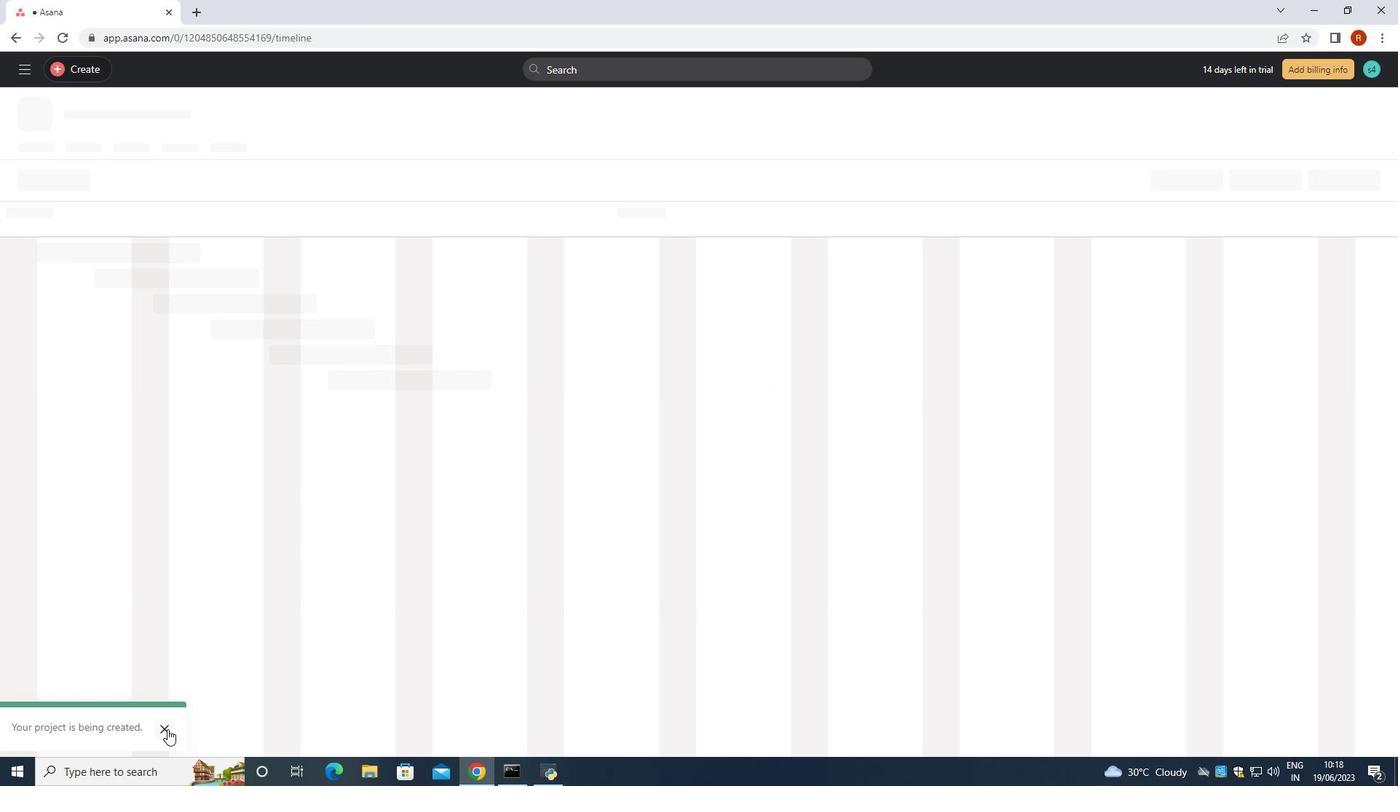 
Action: Mouse moved to (169, 714)
Screenshot: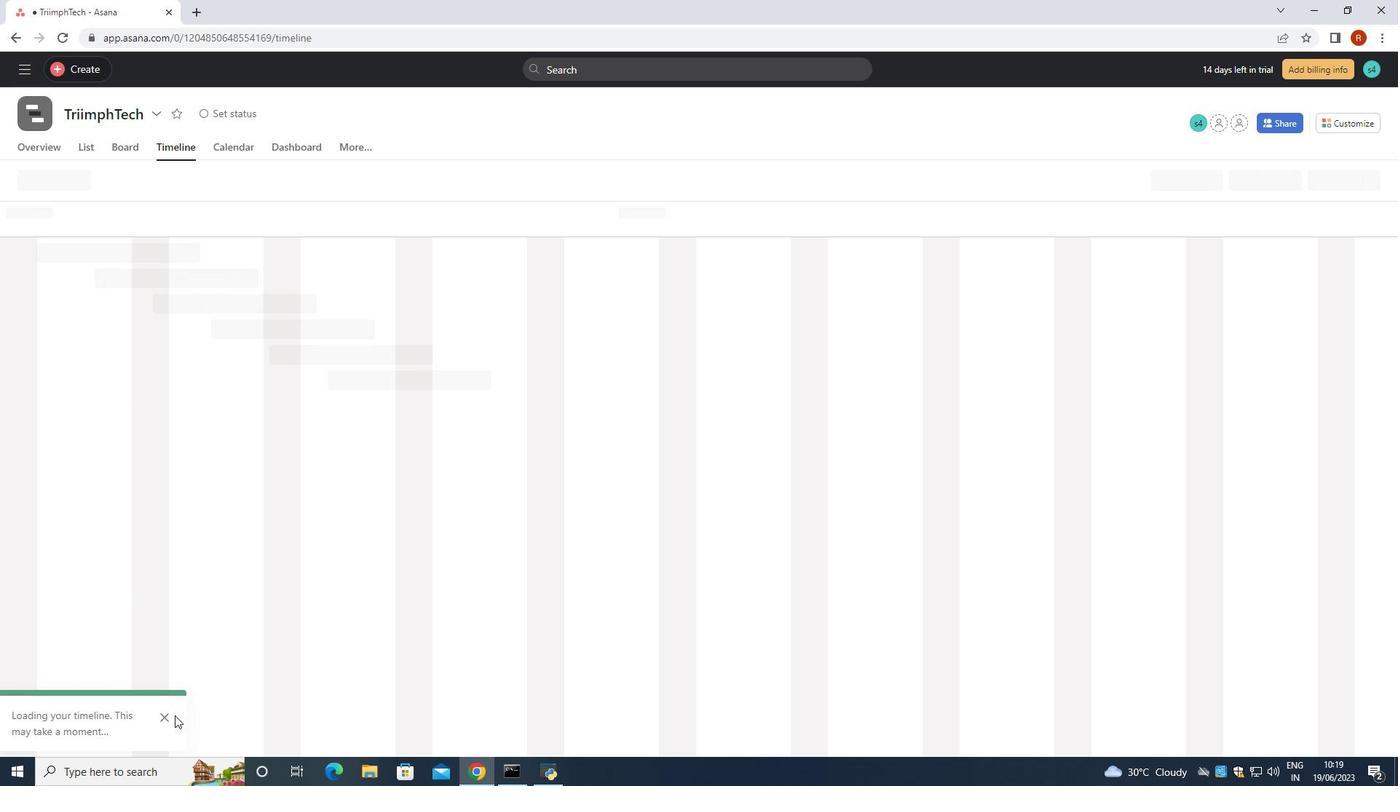 
Action: Mouse pressed left at (169, 714)
Screenshot: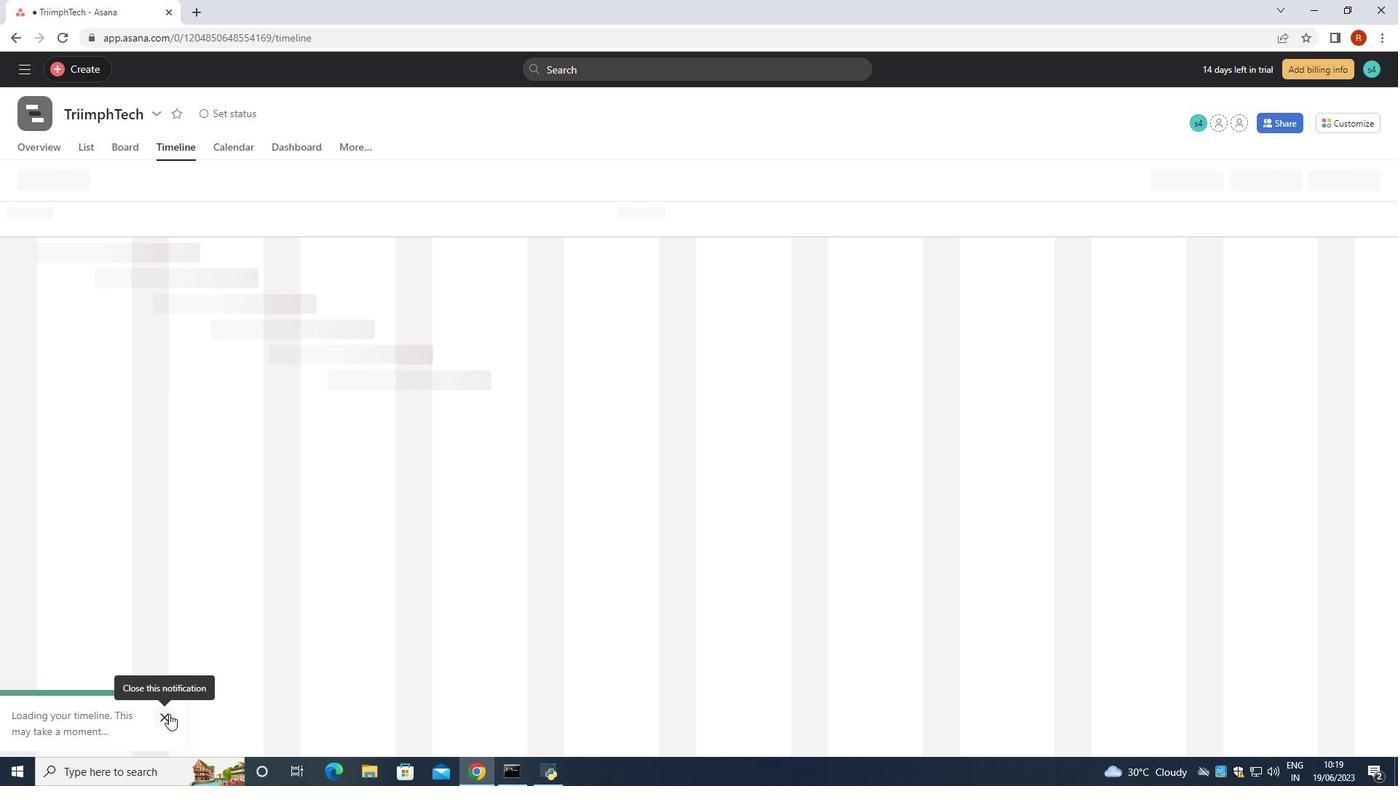 
Action: Mouse moved to (97, 496)
Screenshot: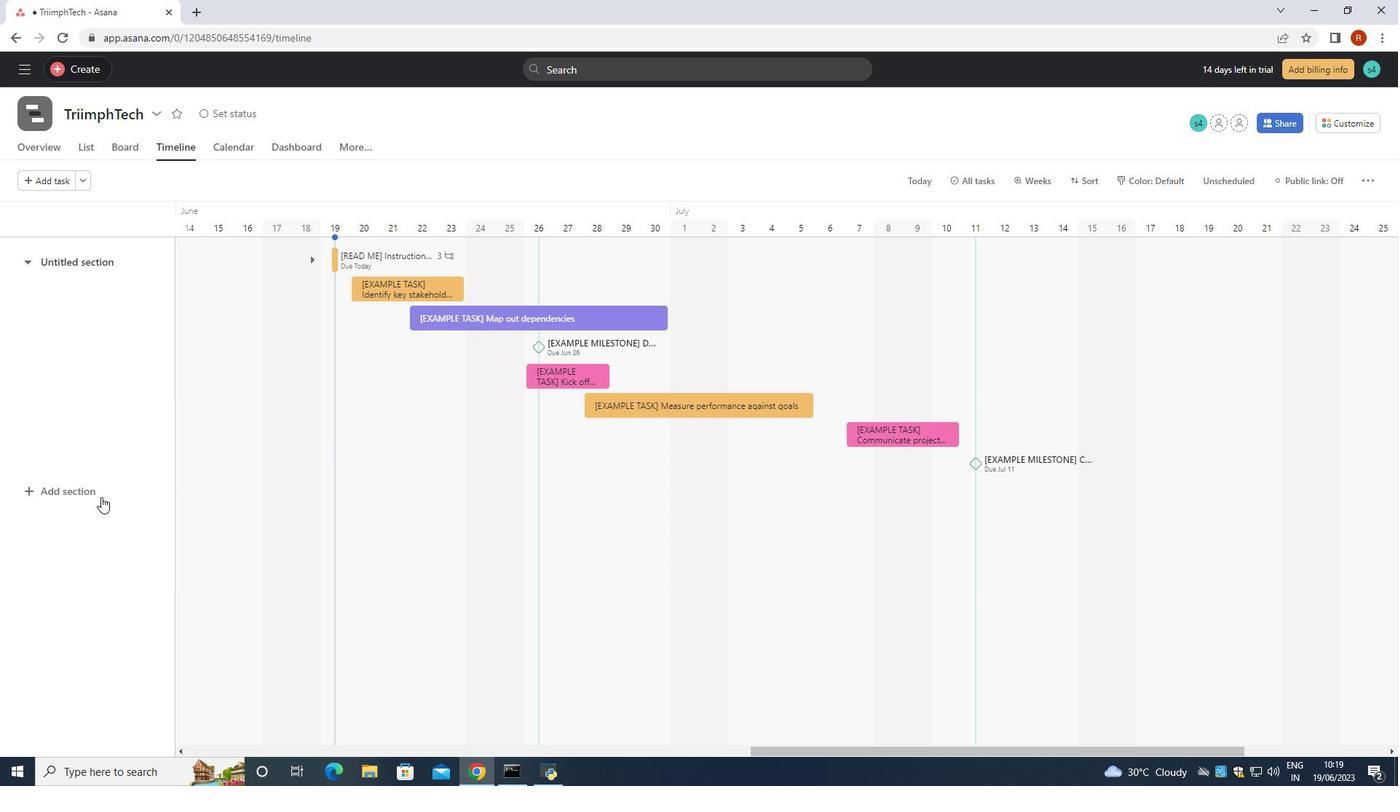 
Action: Mouse pressed left at (97, 496)
Screenshot: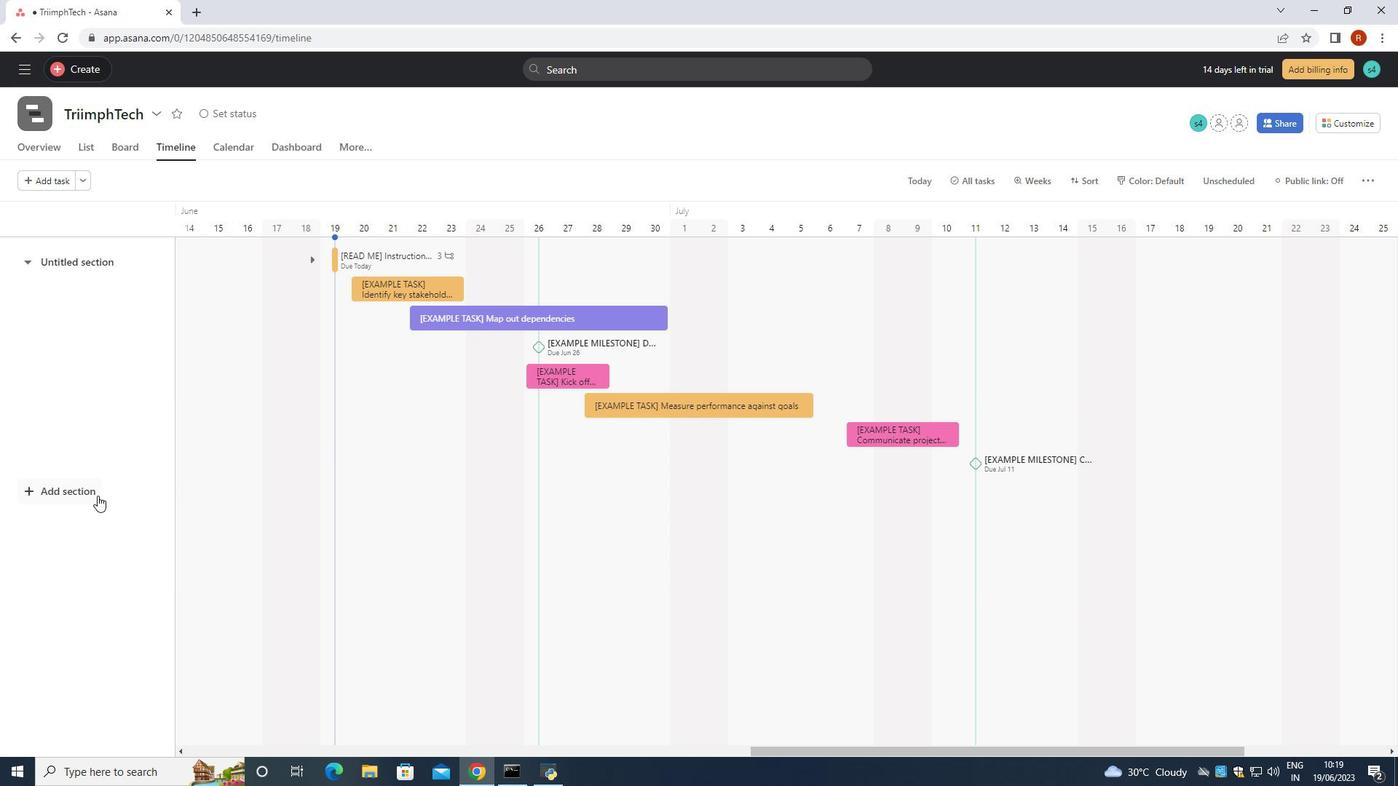 
Action: Key pressed <Key.shift><Key.shift><Key.shift><Key.shift><Key.shift><Key.shift><Key.shift><Key.shift>To-<Key.shift>Do
Screenshot: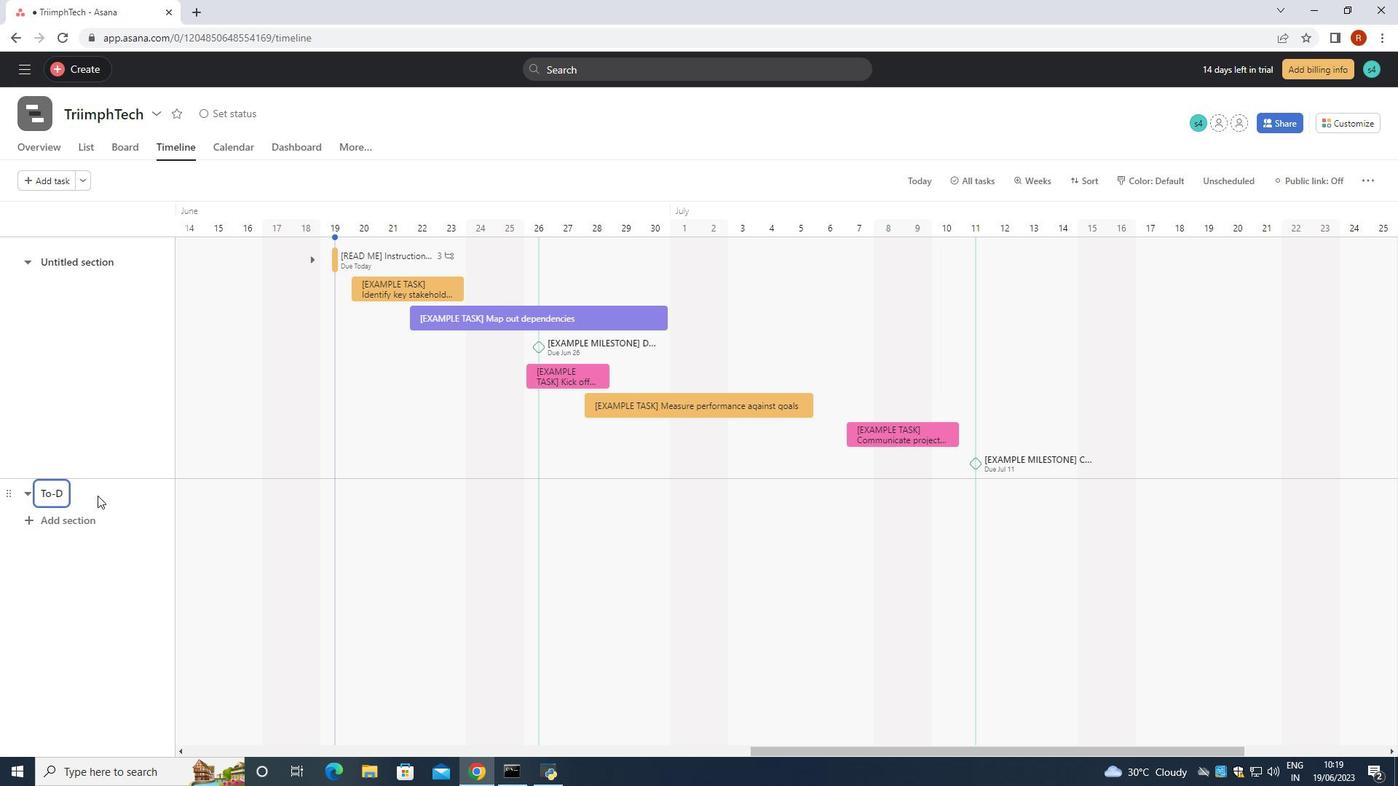 
Action: Mouse moved to (83, 518)
Screenshot: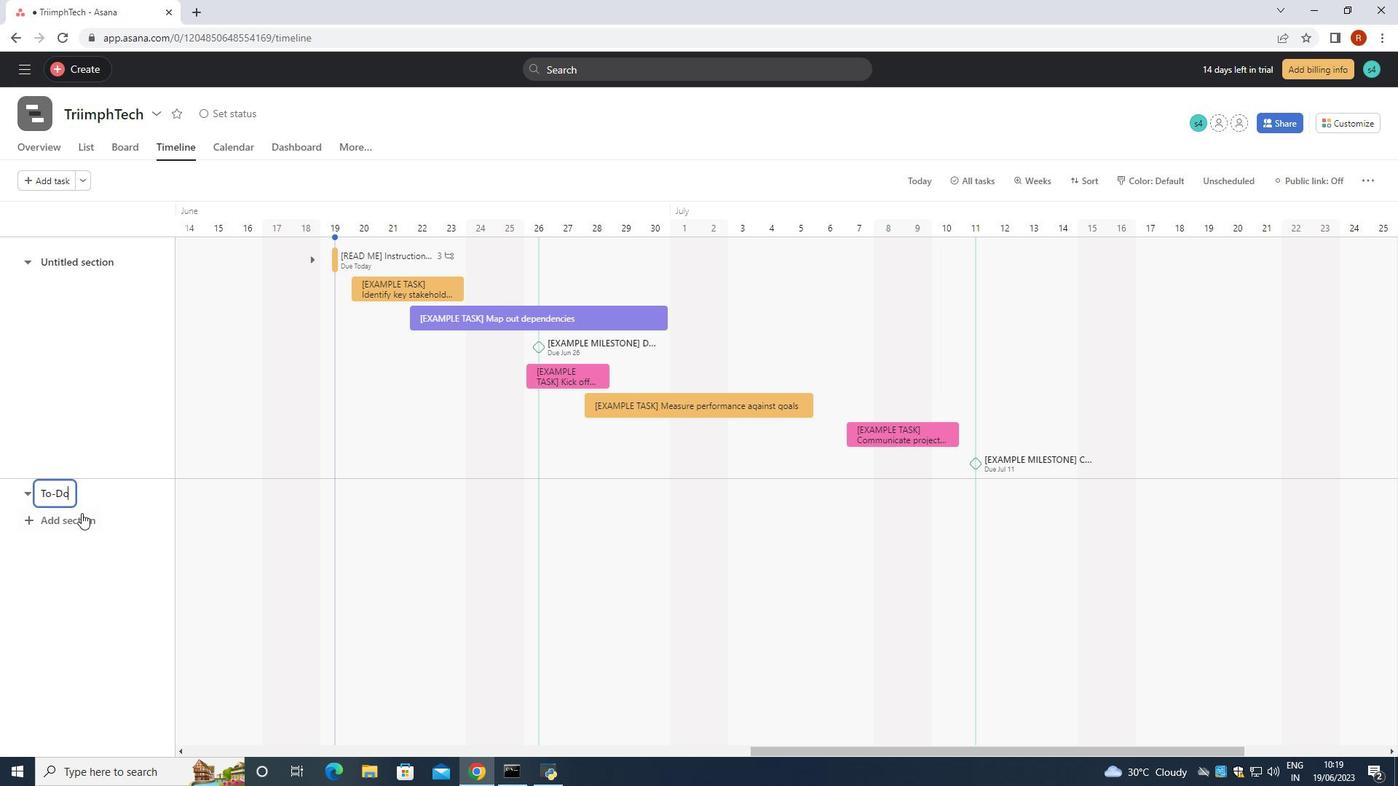 
Action: Mouse pressed left at (83, 518)
Screenshot: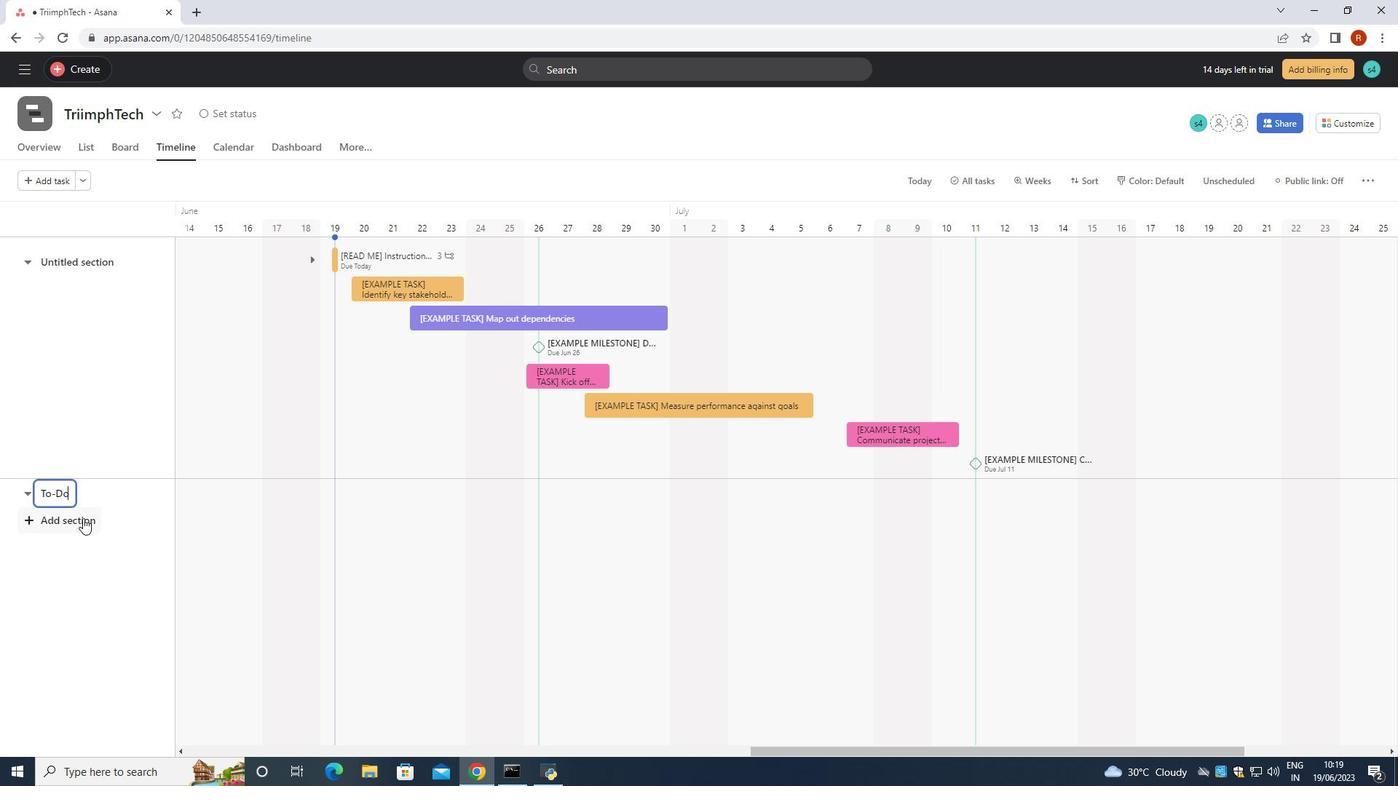 
Action: Key pressed <Key.shift>Doing
Screenshot: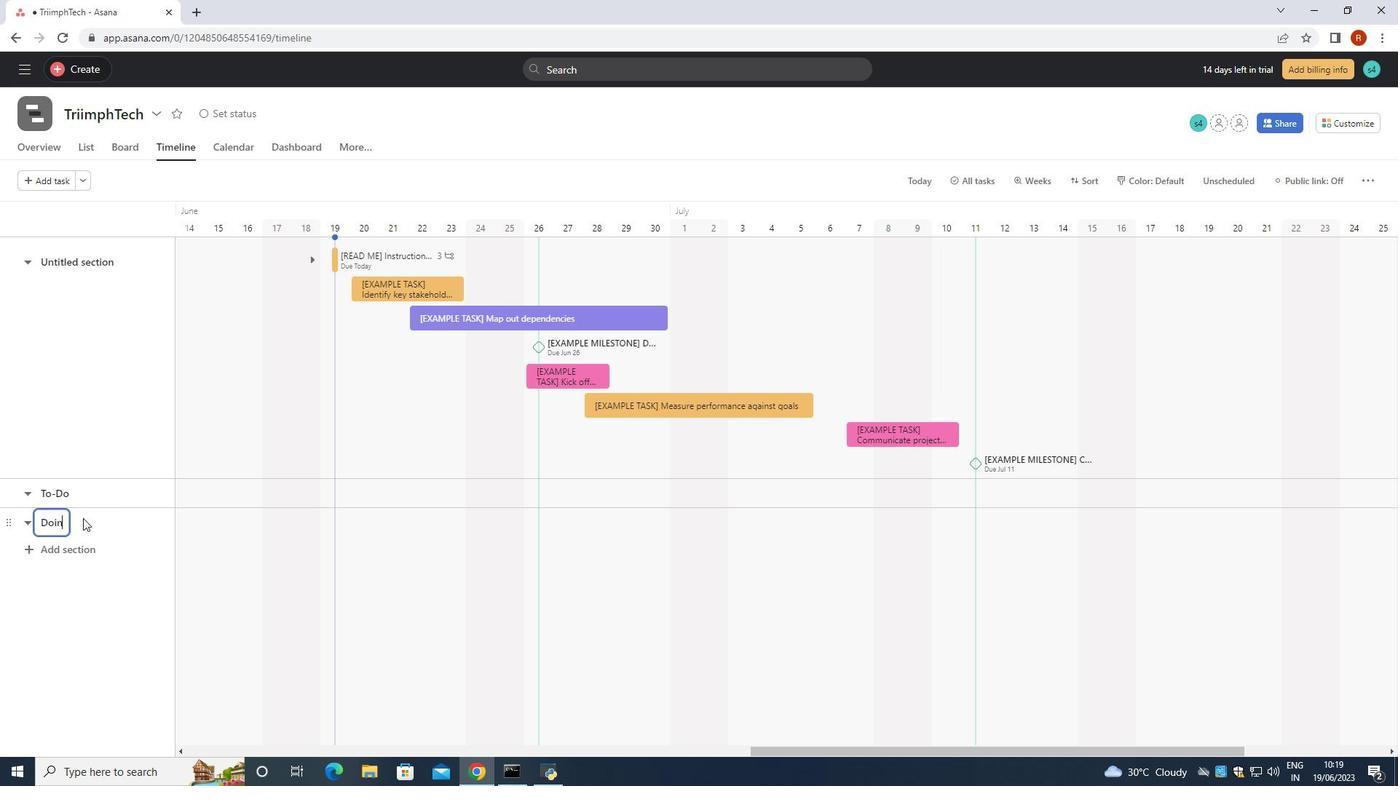 
Action: Mouse moved to (83, 551)
Screenshot: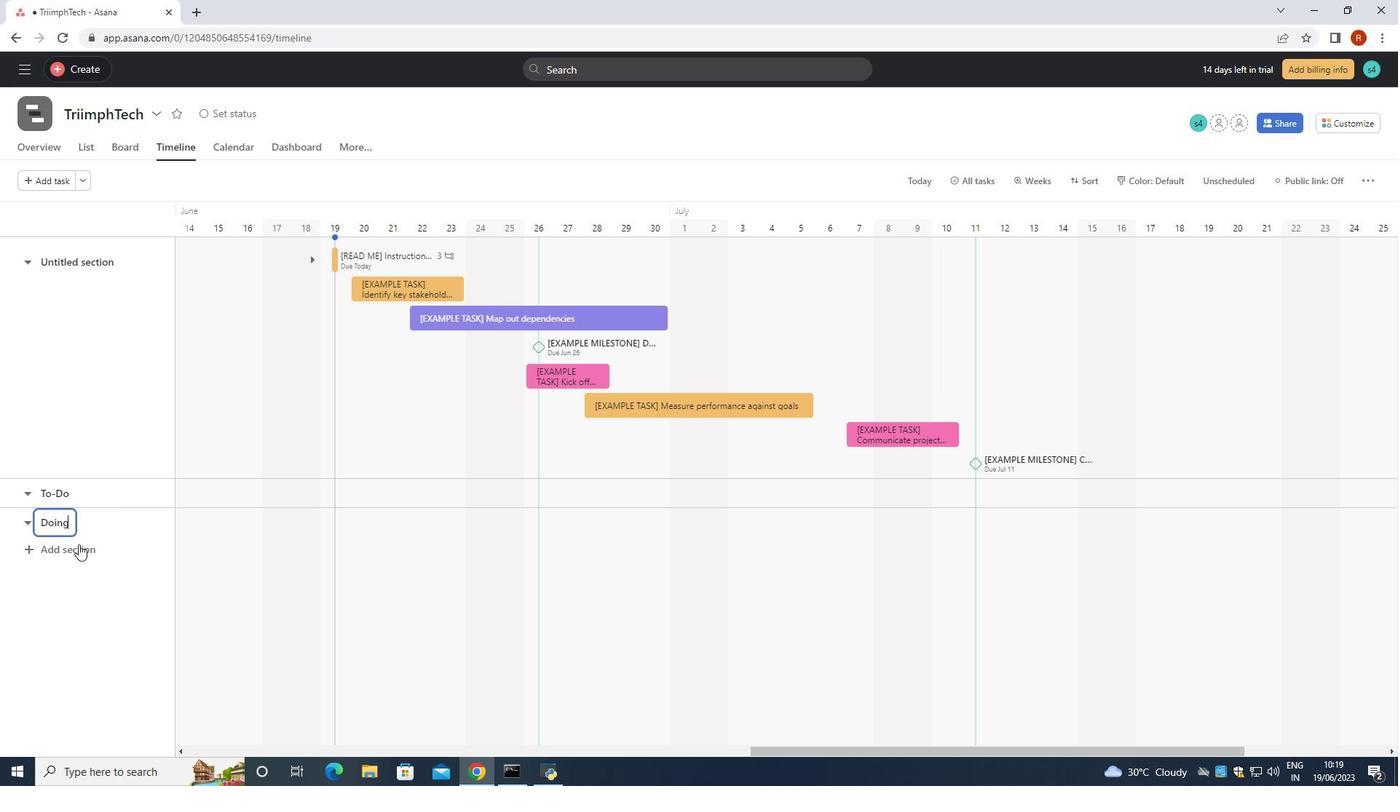 
Action: Mouse pressed left at (83, 551)
Screenshot: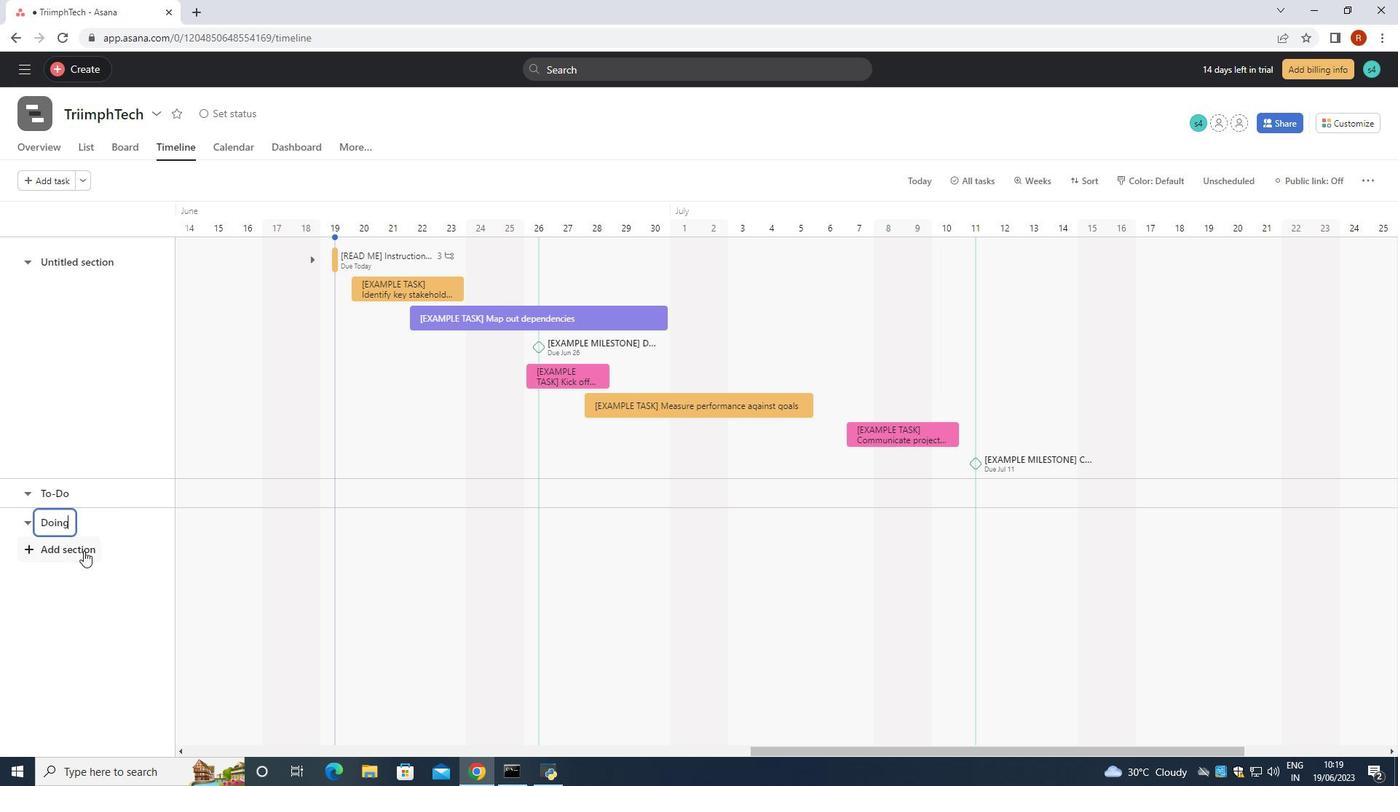 
Action: Key pressed <Key.shift>Done
Screenshot: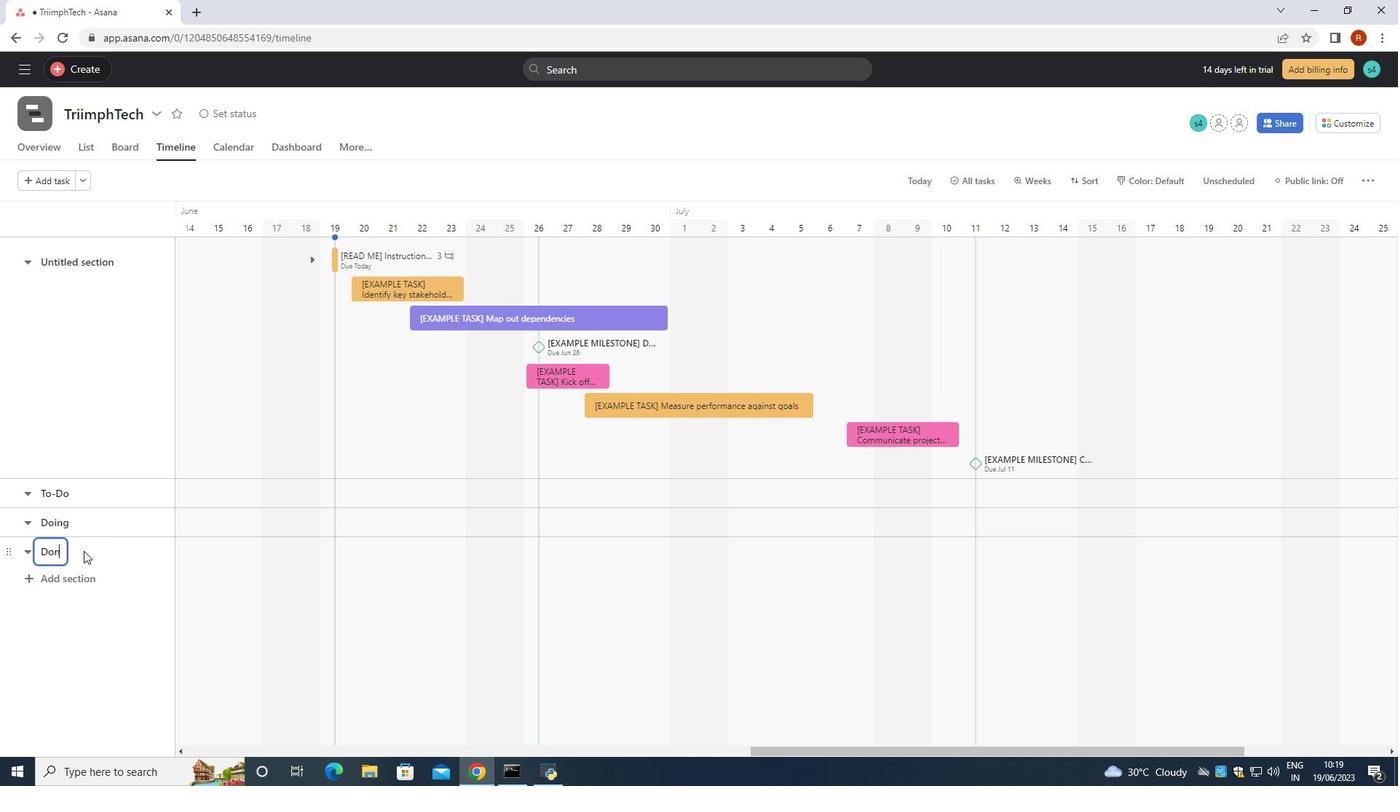 
Action: Mouse moved to (460, 637)
Screenshot: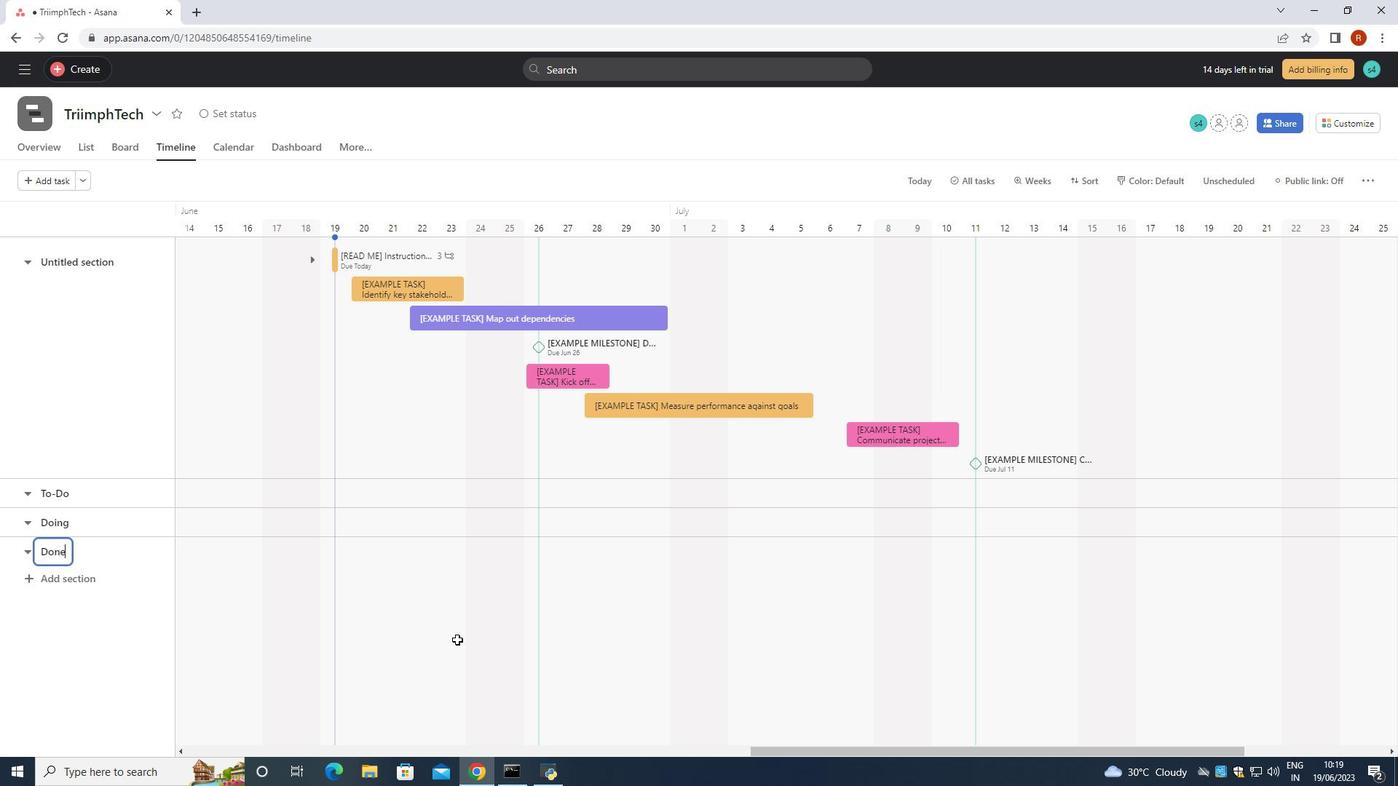 
